 Task: Select a due date automation when advanced on, the moment a card is due add fields with custom field "Resume" set to a number lower than 1 and greater than 10.
Action: Mouse moved to (1310, 92)
Screenshot: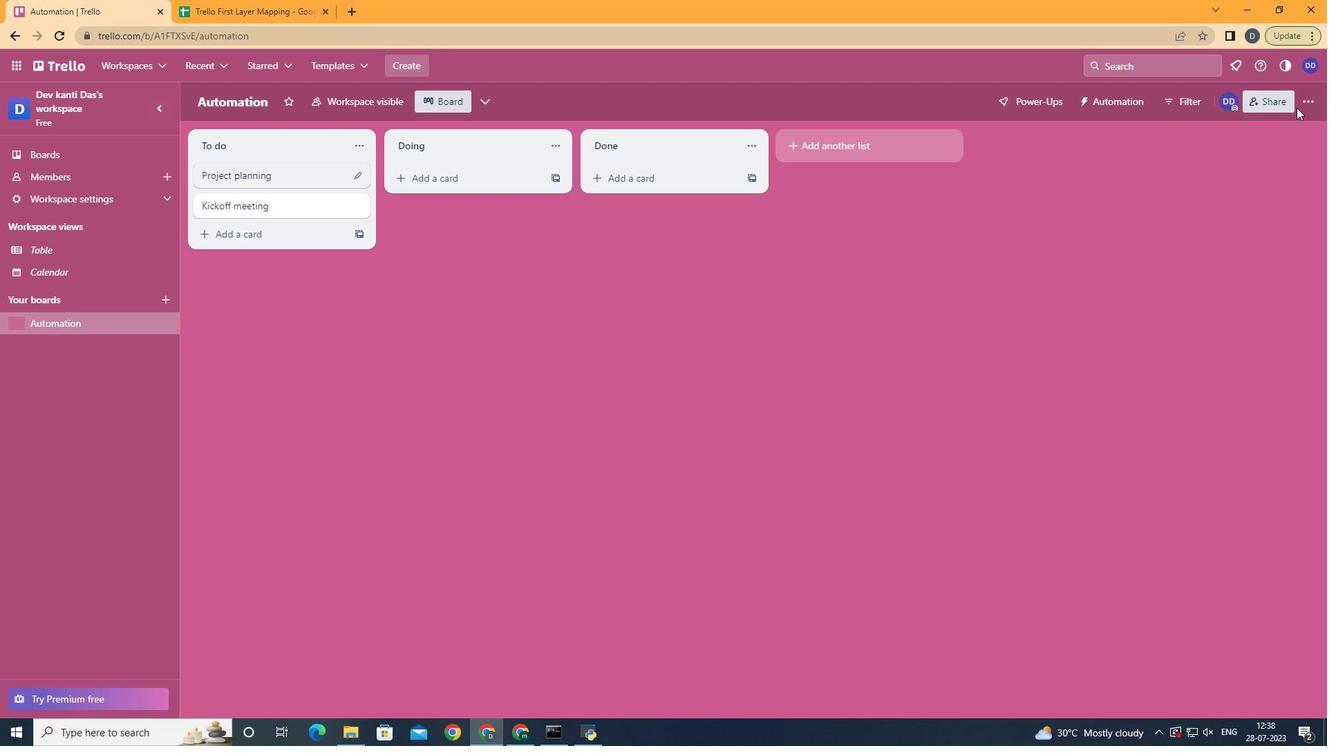 
Action: Mouse pressed left at (1310, 92)
Screenshot: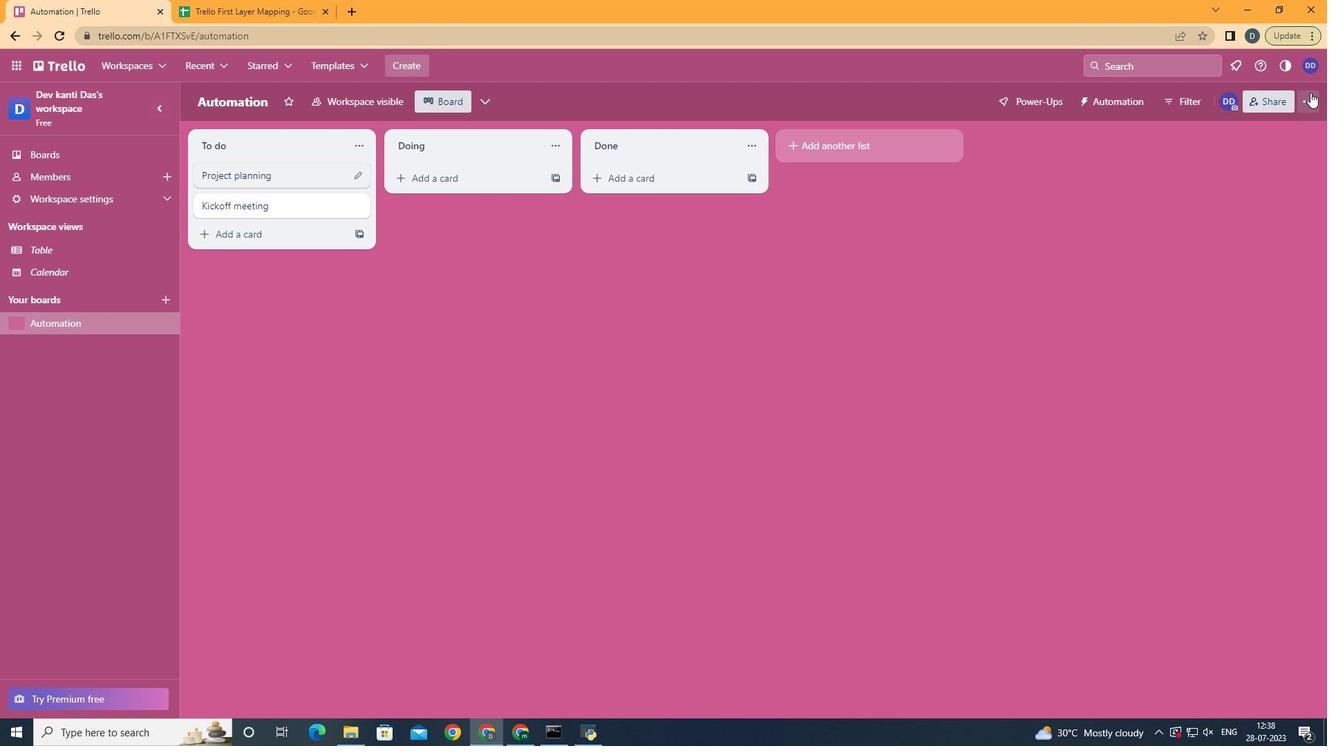 
Action: Mouse moved to (1204, 274)
Screenshot: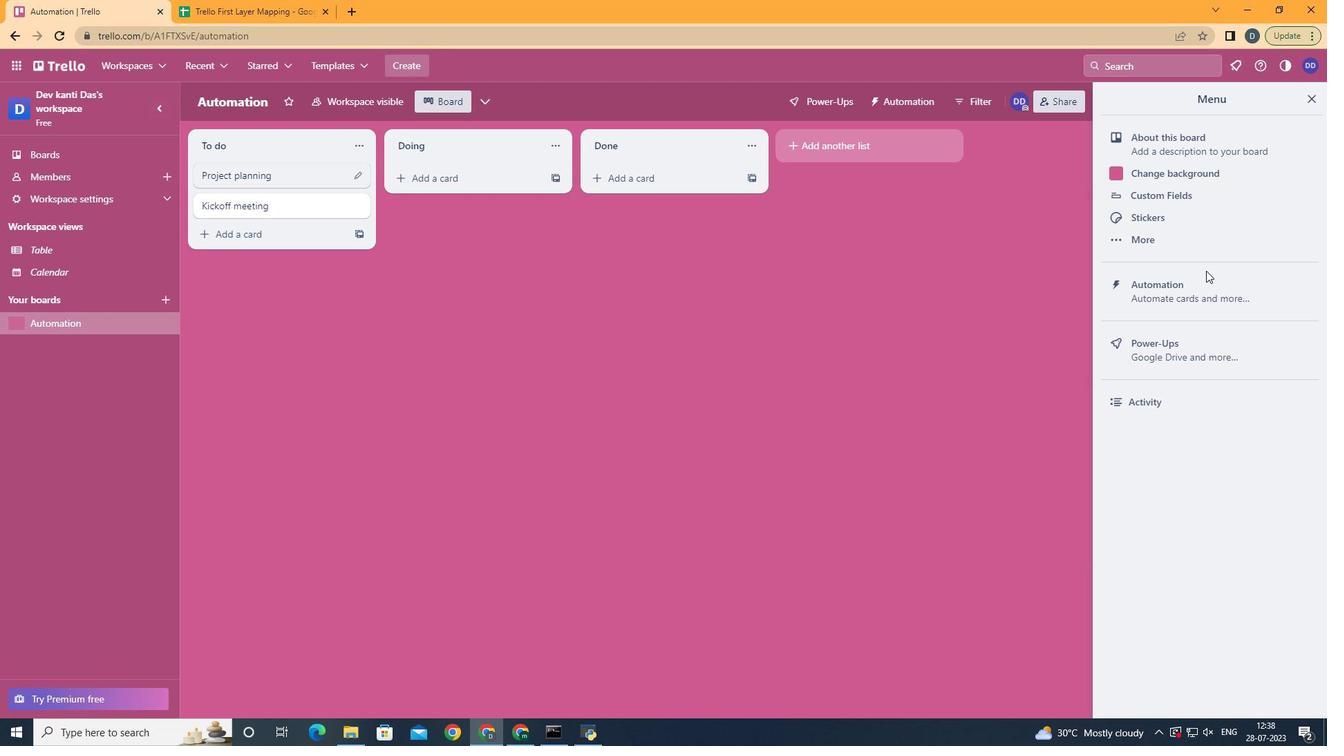
Action: Mouse pressed left at (1204, 274)
Screenshot: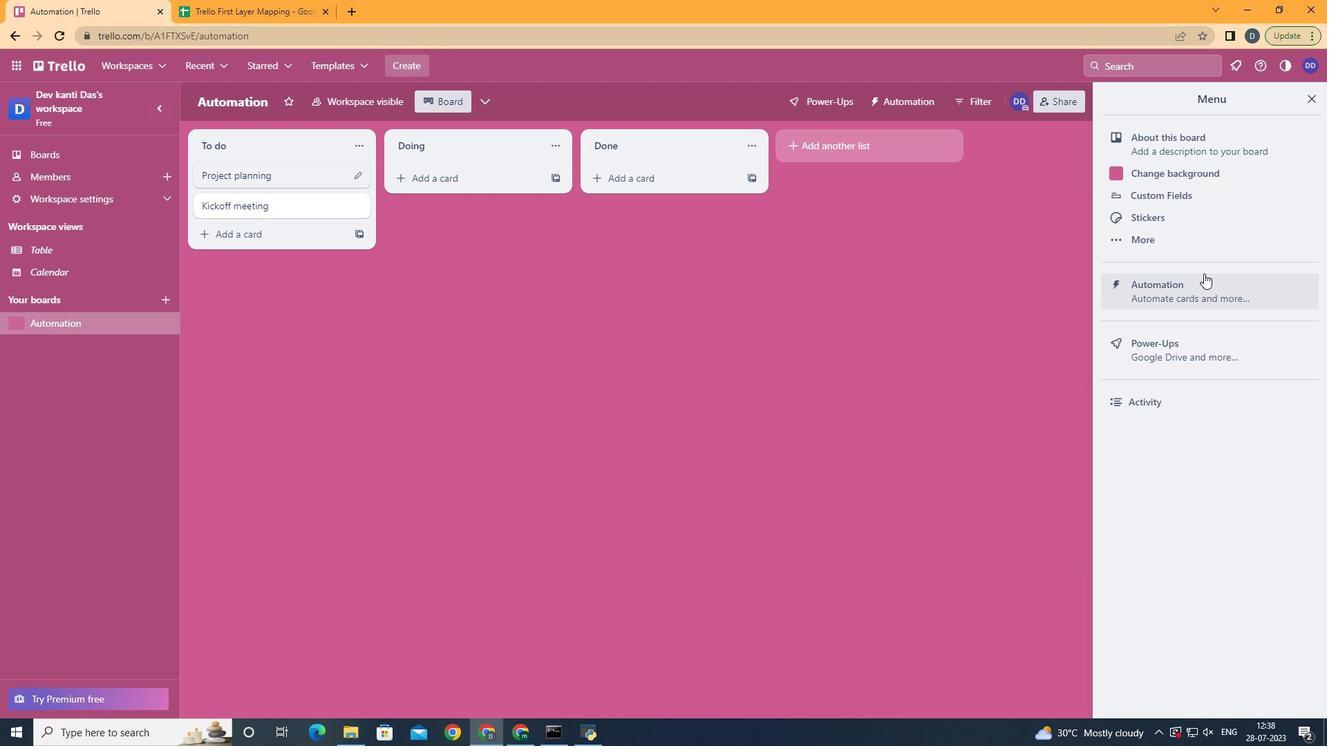 
Action: Mouse moved to (231, 276)
Screenshot: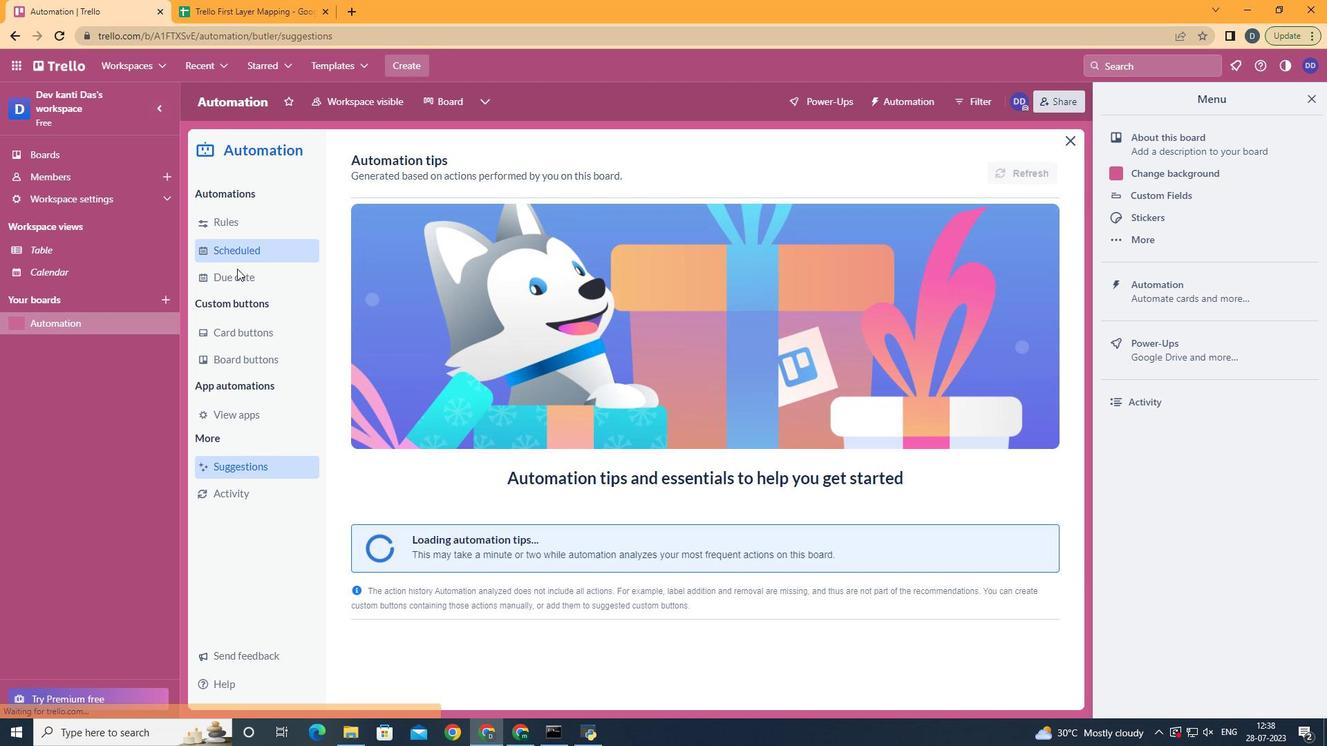 
Action: Mouse pressed left at (231, 276)
Screenshot: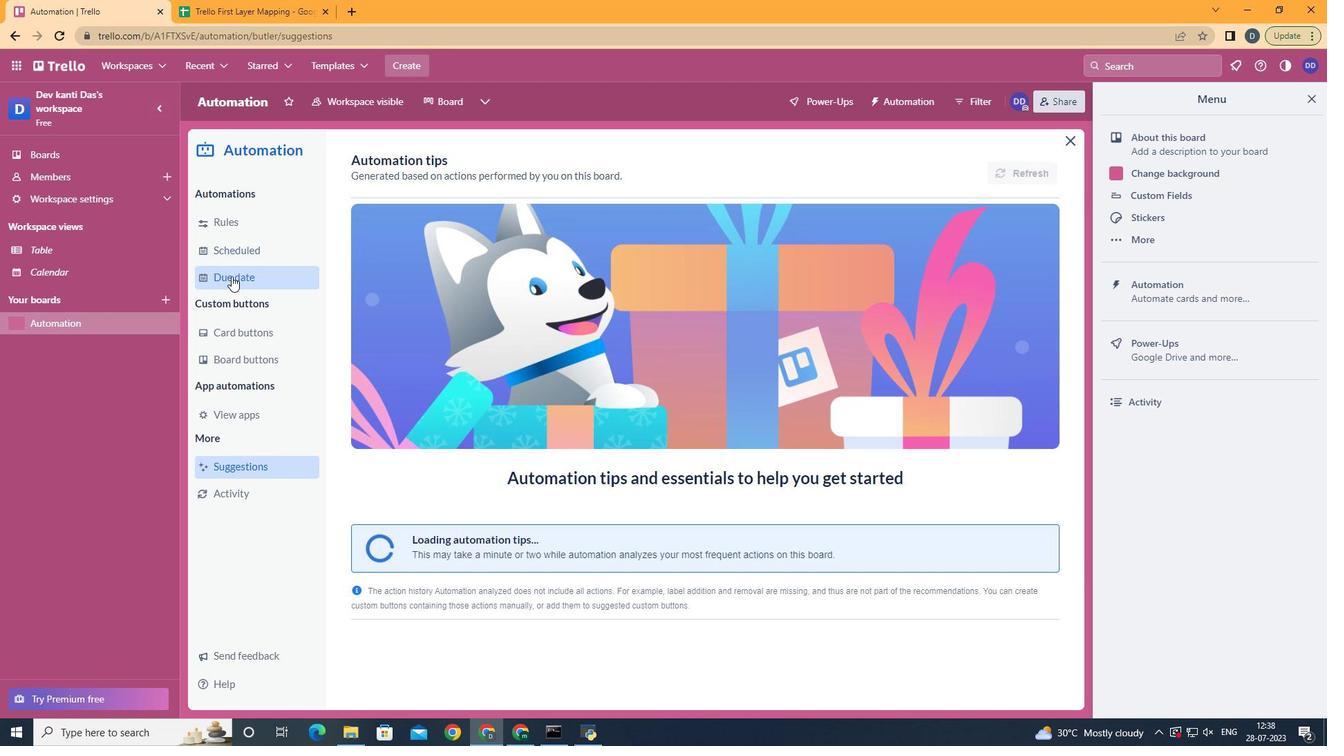 
Action: Mouse moved to (990, 163)
Screenshot: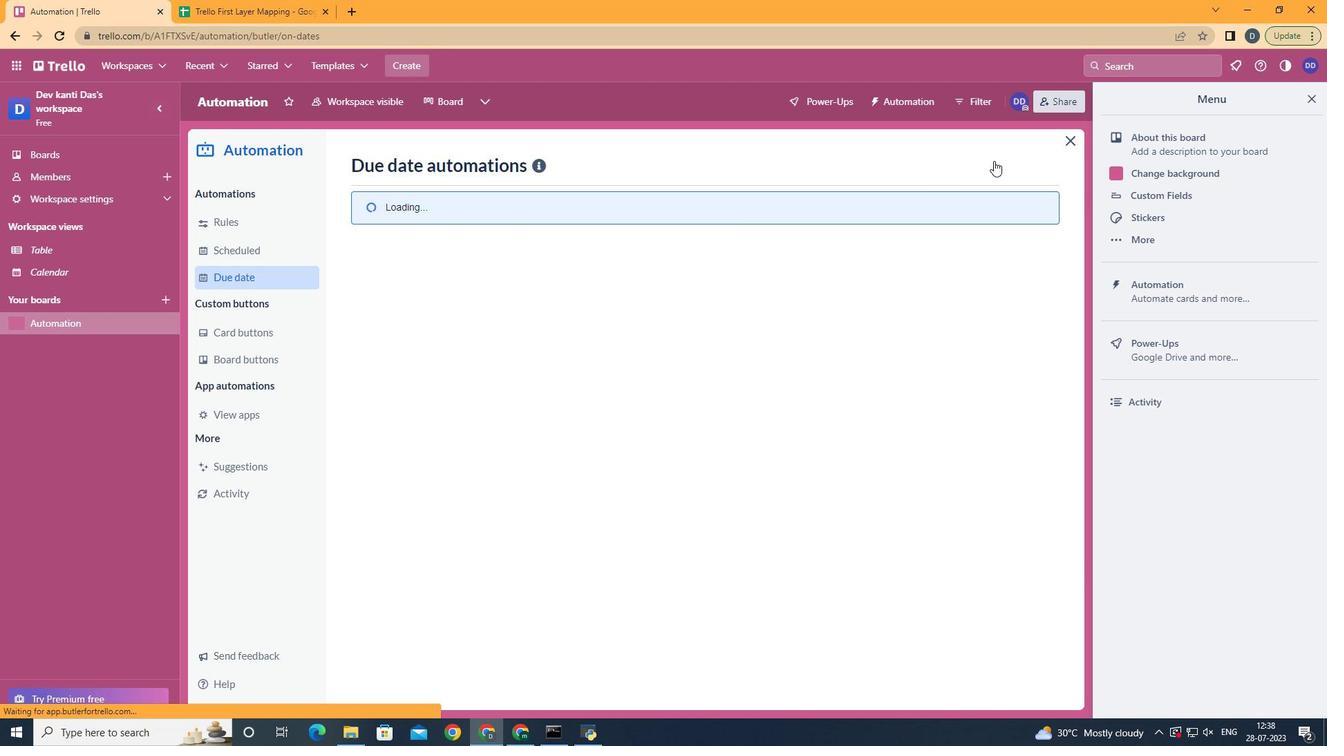 
Action: Mouse pressed left at (990, 163)
Screenshot: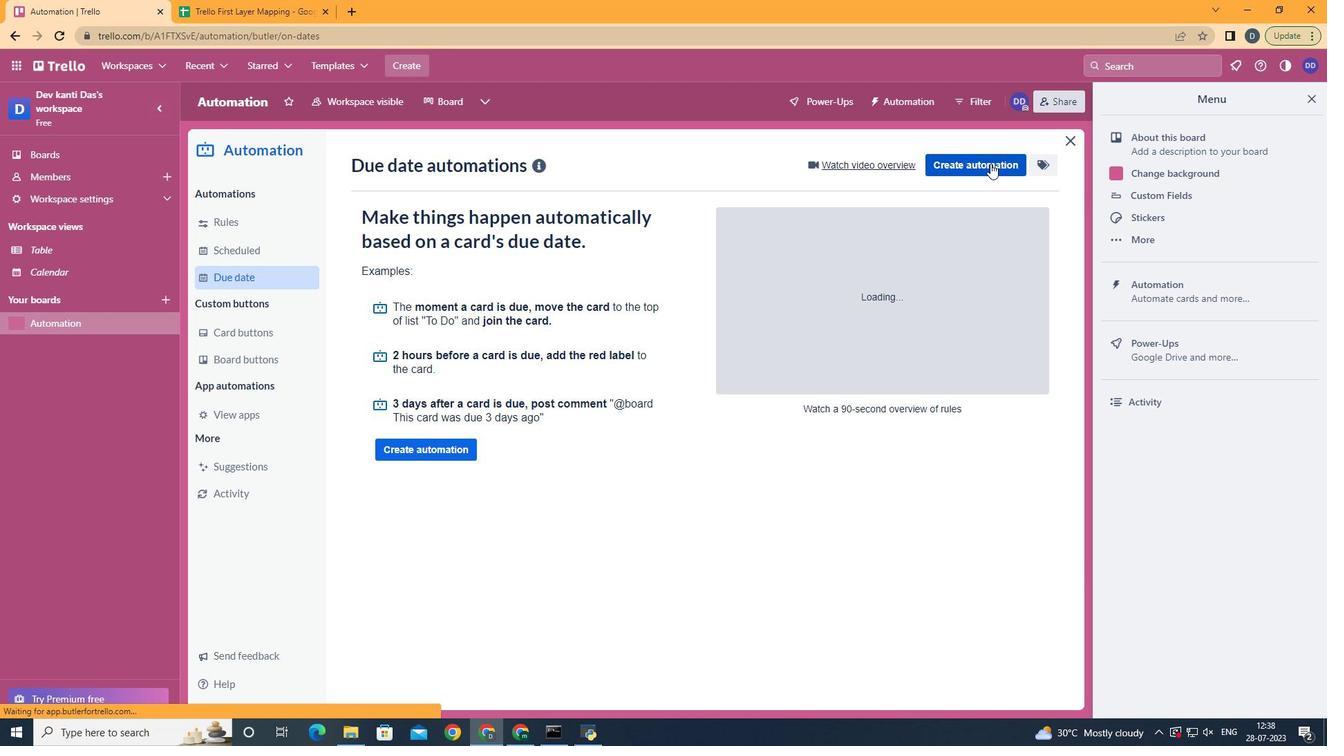 
Action: Mouse moved to (719, 304)
Screenshot: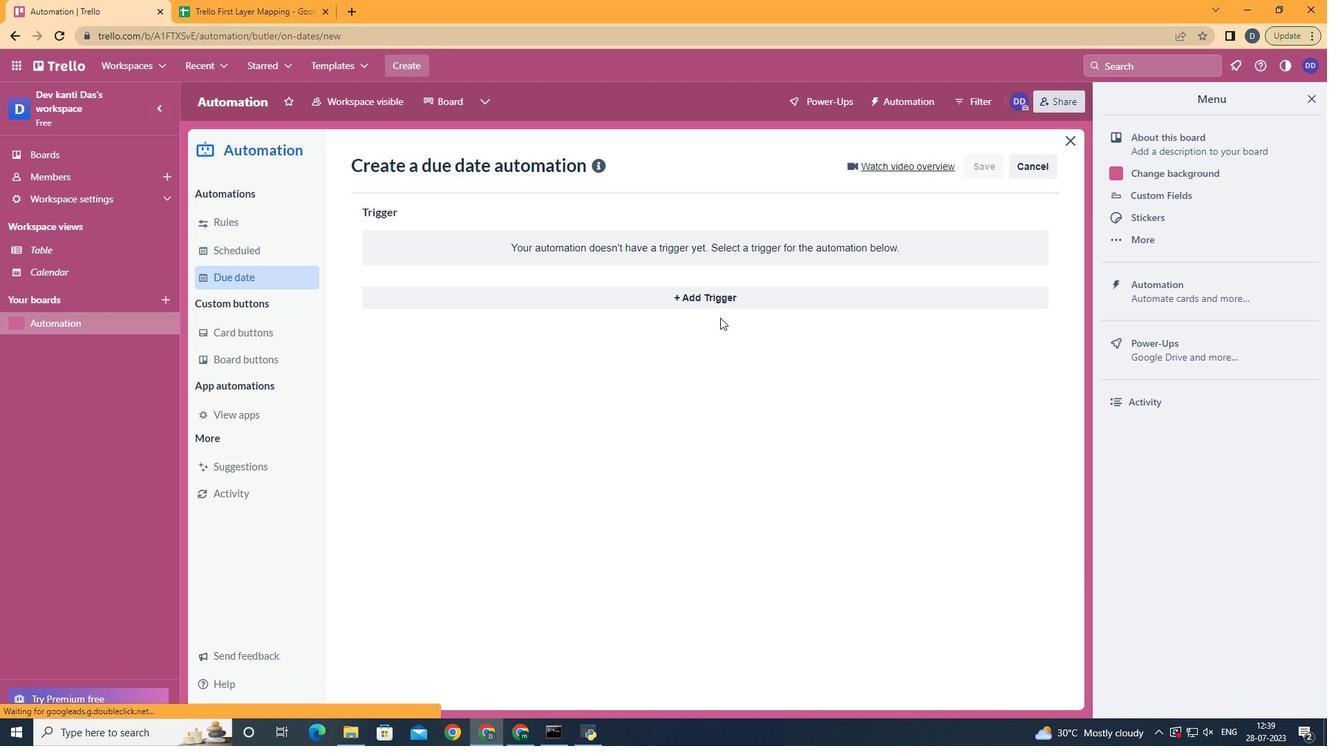 
Action: Mouse pressed left at (719, 304)
Screenshot: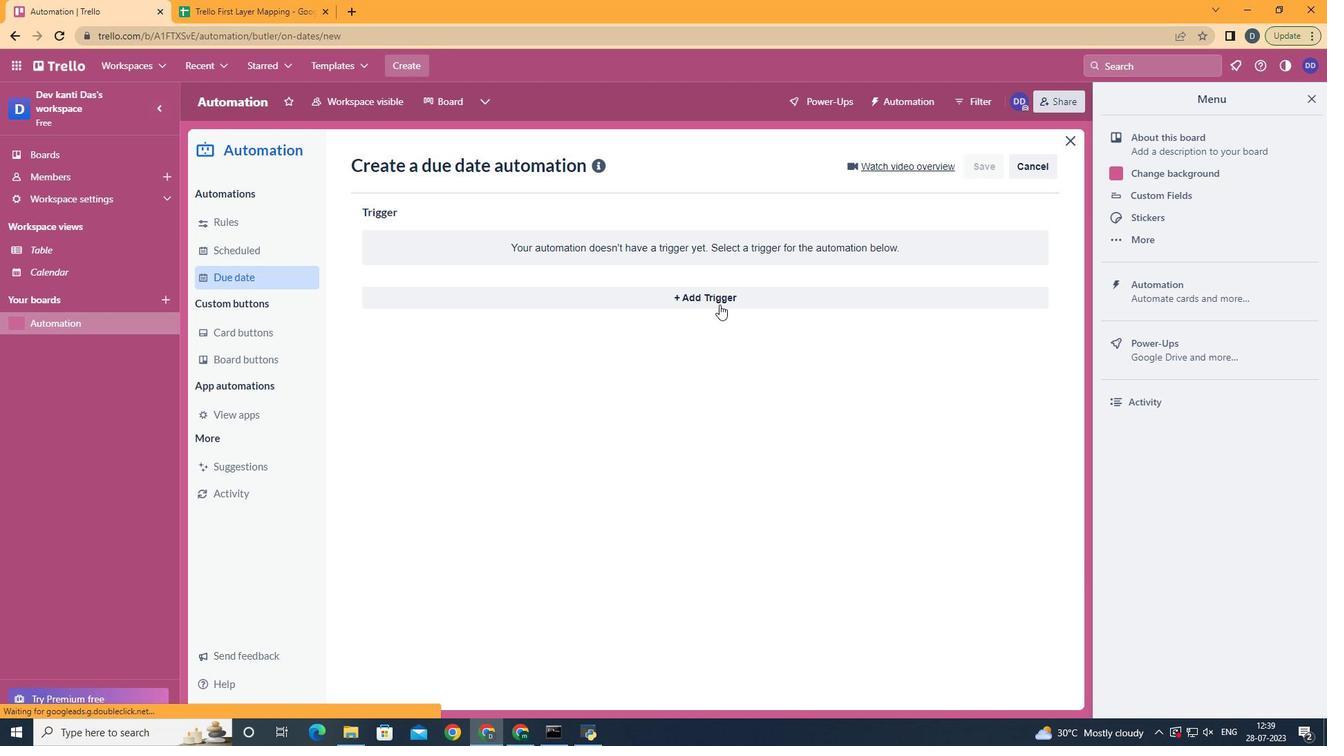 
Action: Mouse moved to (422, 492)
Screenshot: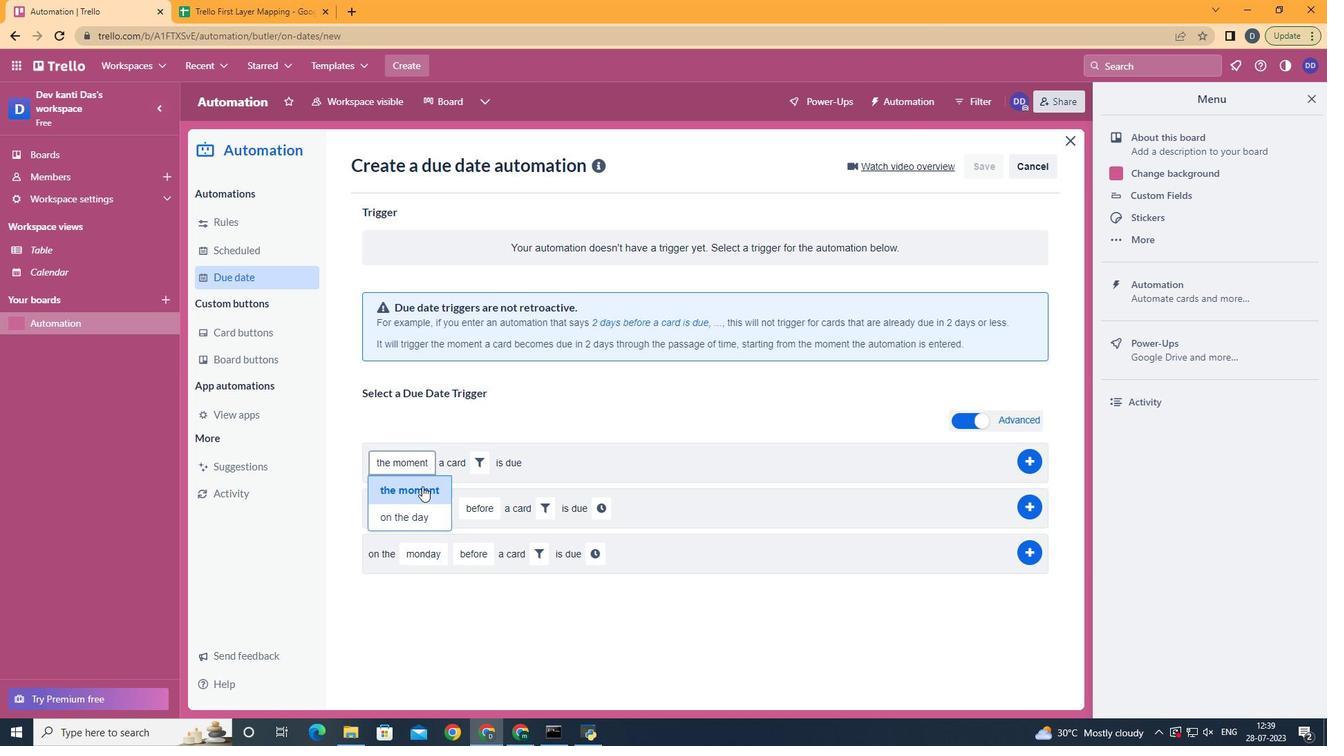 
Action: Mouse pressed left at (422, 492)
Screenshot: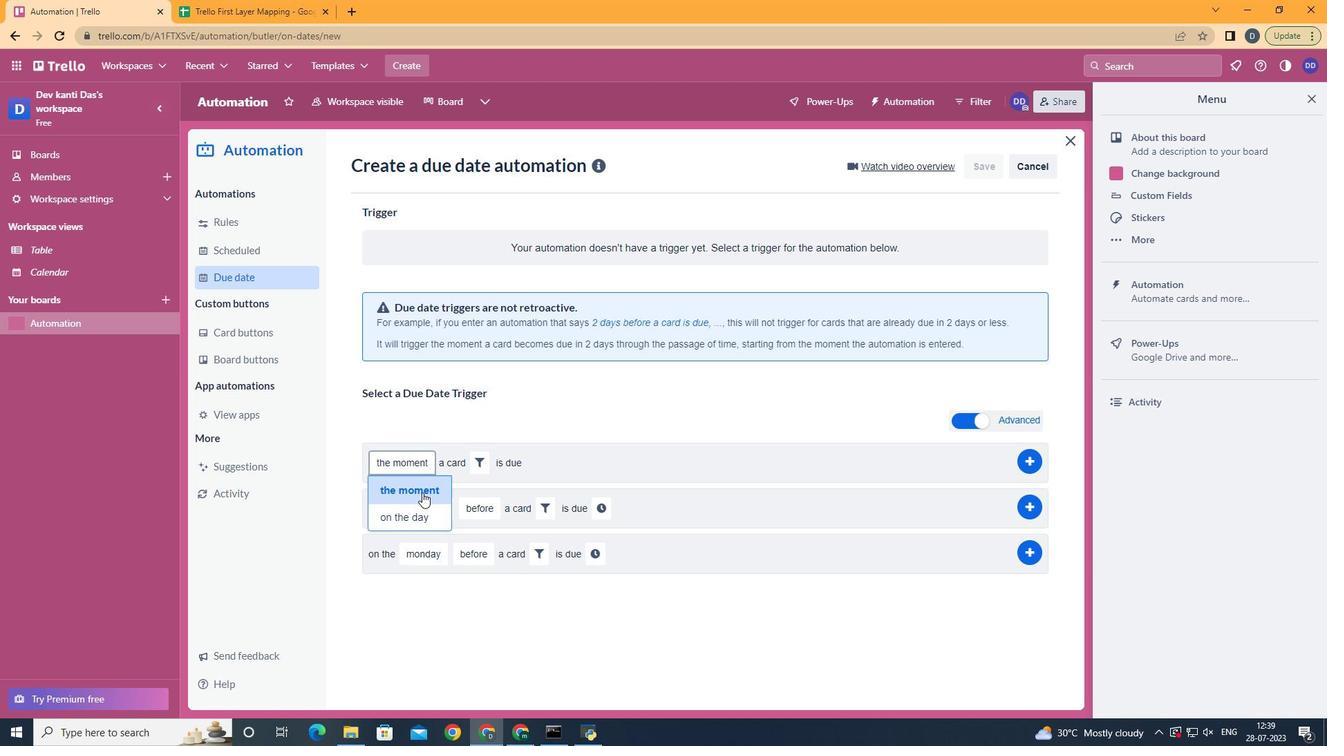 
Action: Mouse moved to (467, 465)
Screenshot: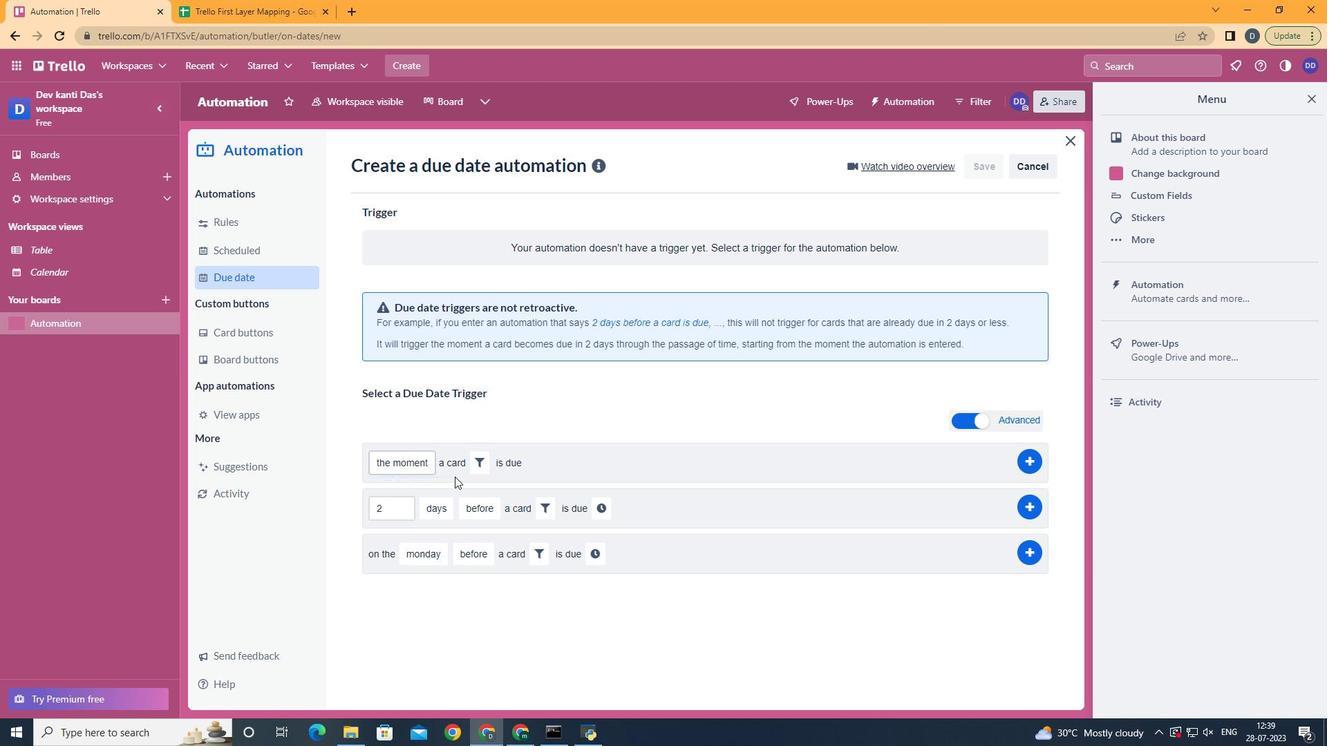 
Action: Mouse pressed left at (467, 465)
Screenshot: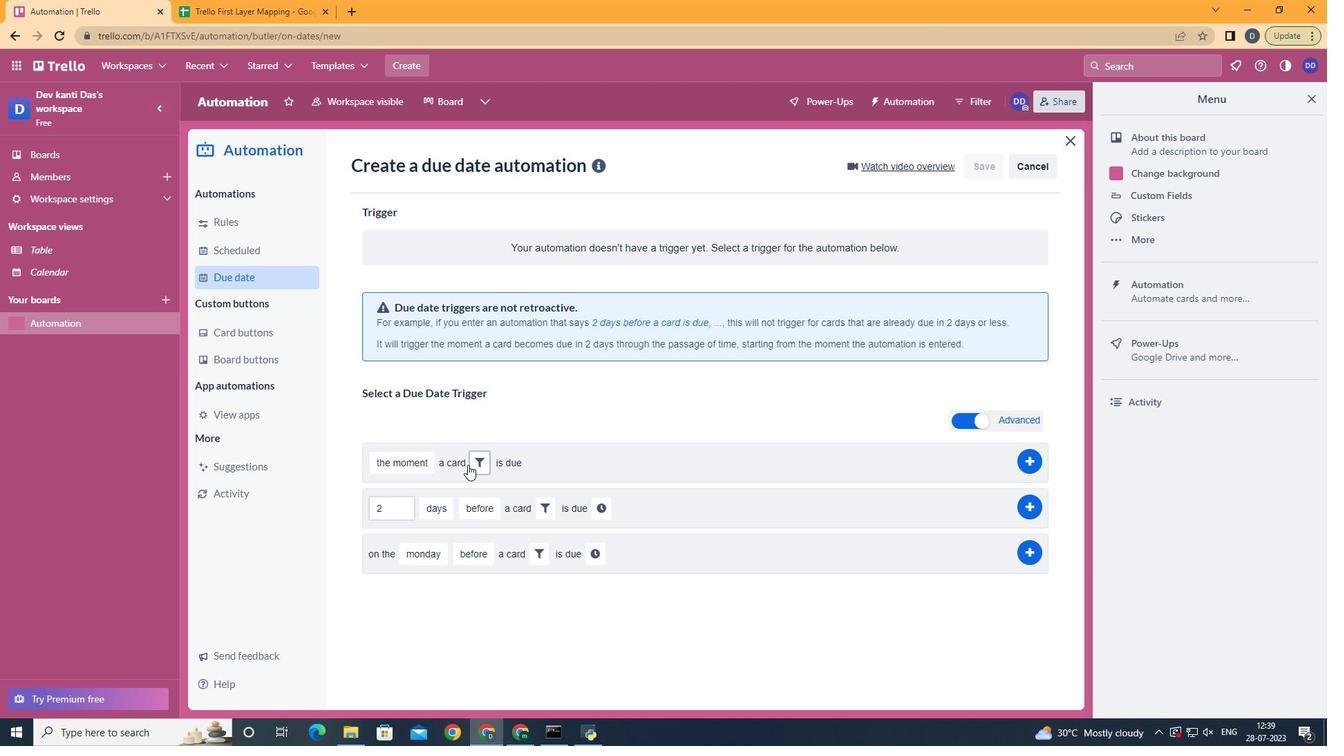 
Action: Mouse moved to (710, 501)
Screenshot: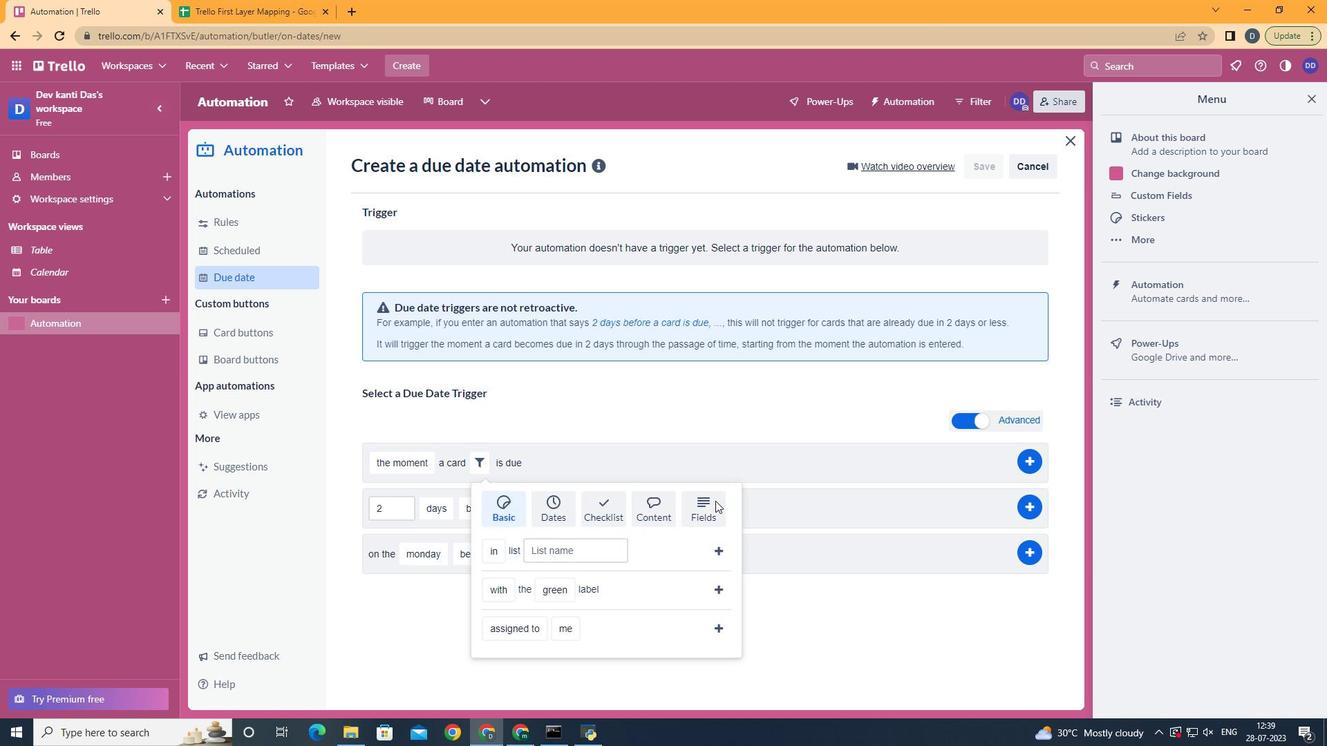 
Action: Mouse pressed left at (710, 501)
Screenshot: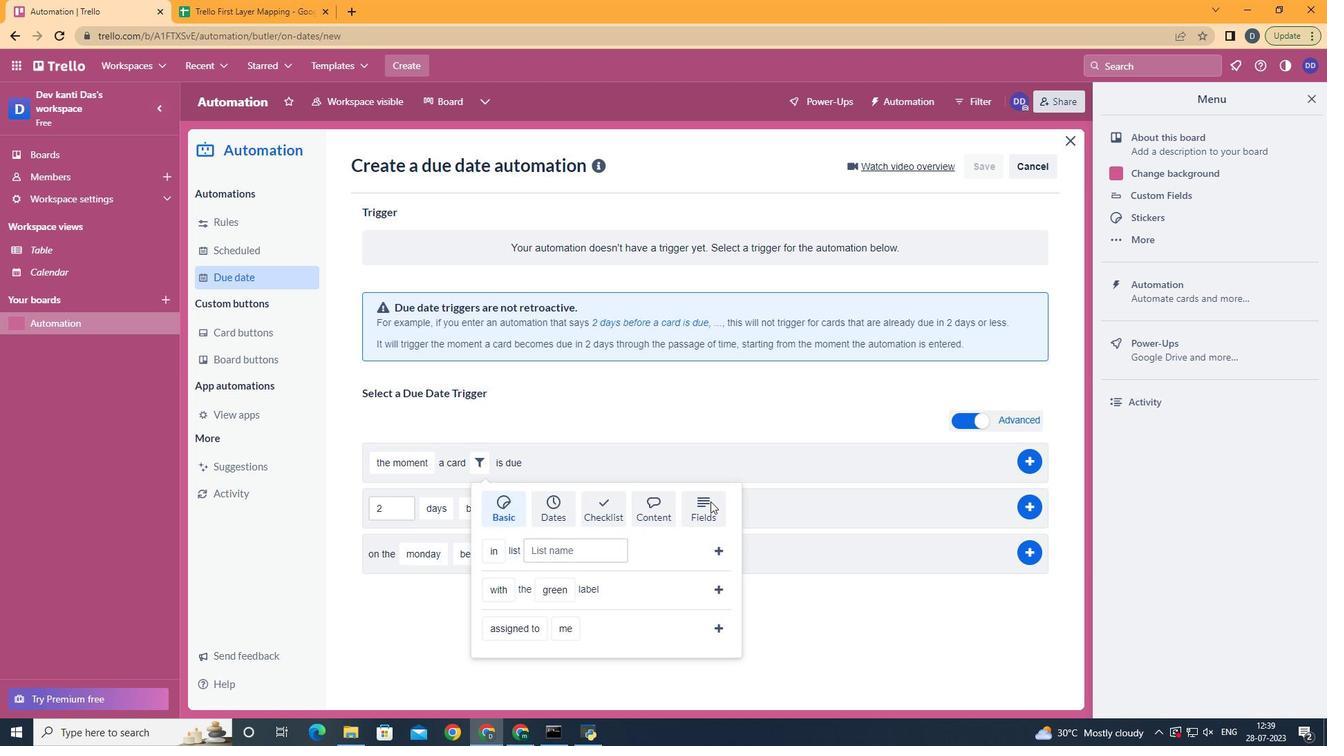 
Action: Mouse moved to (649, 561)
Screenshot: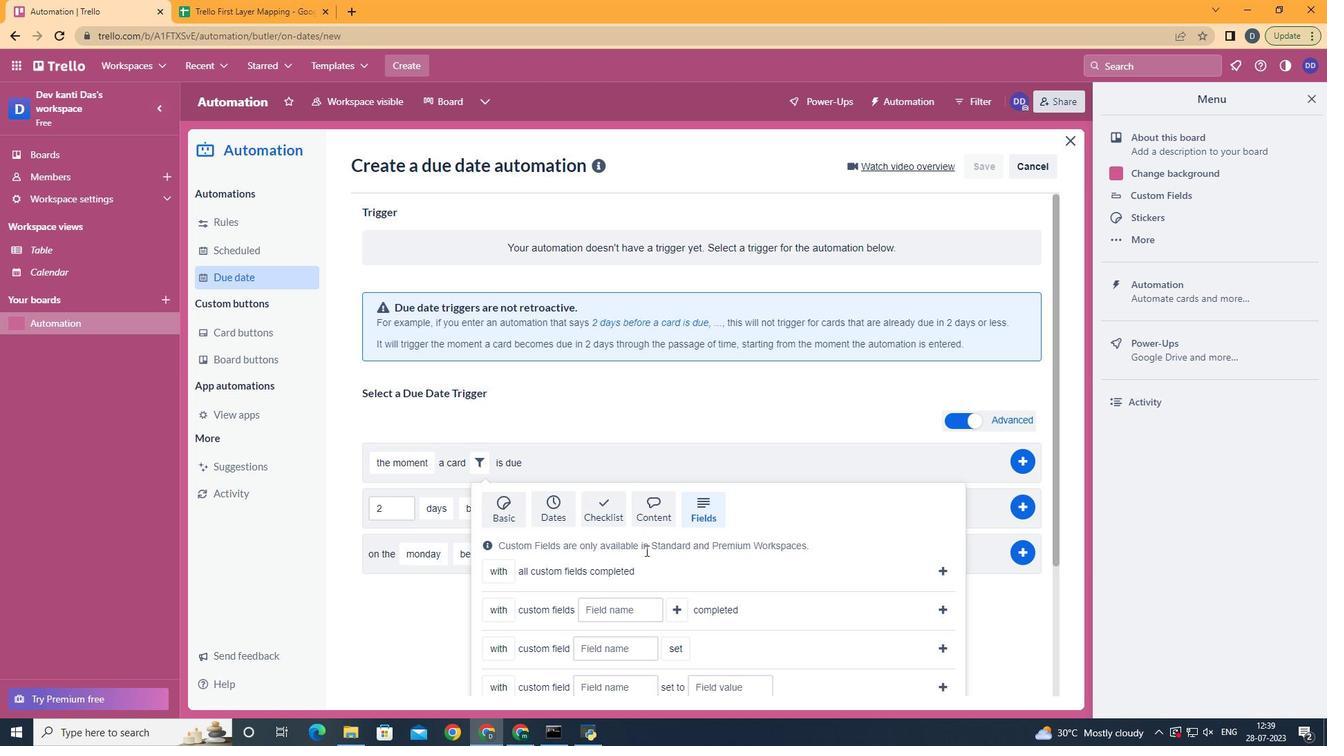 
Action: Mouse scrolled (649, 561) with delta (0, 0)
Screenshot: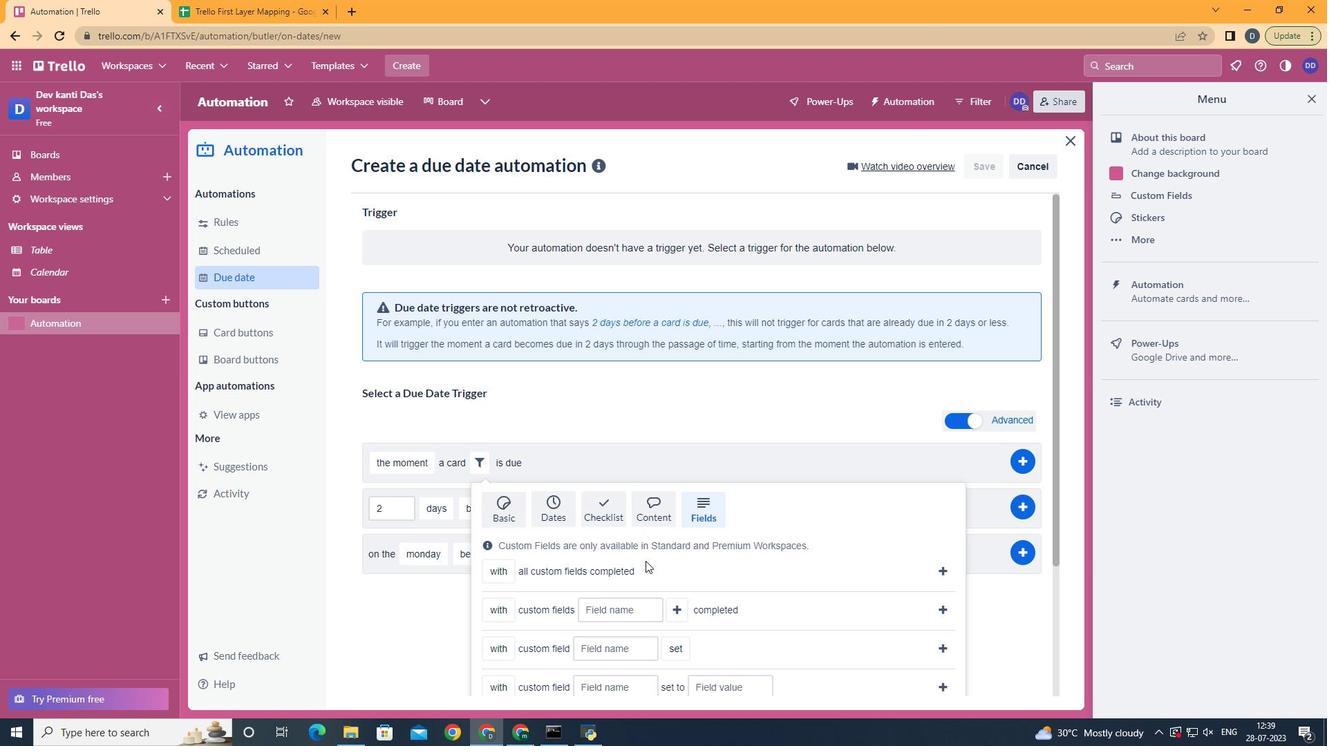 
Action: Mouse scrolled (649, 561) with delta (0, 0)
Screenshot: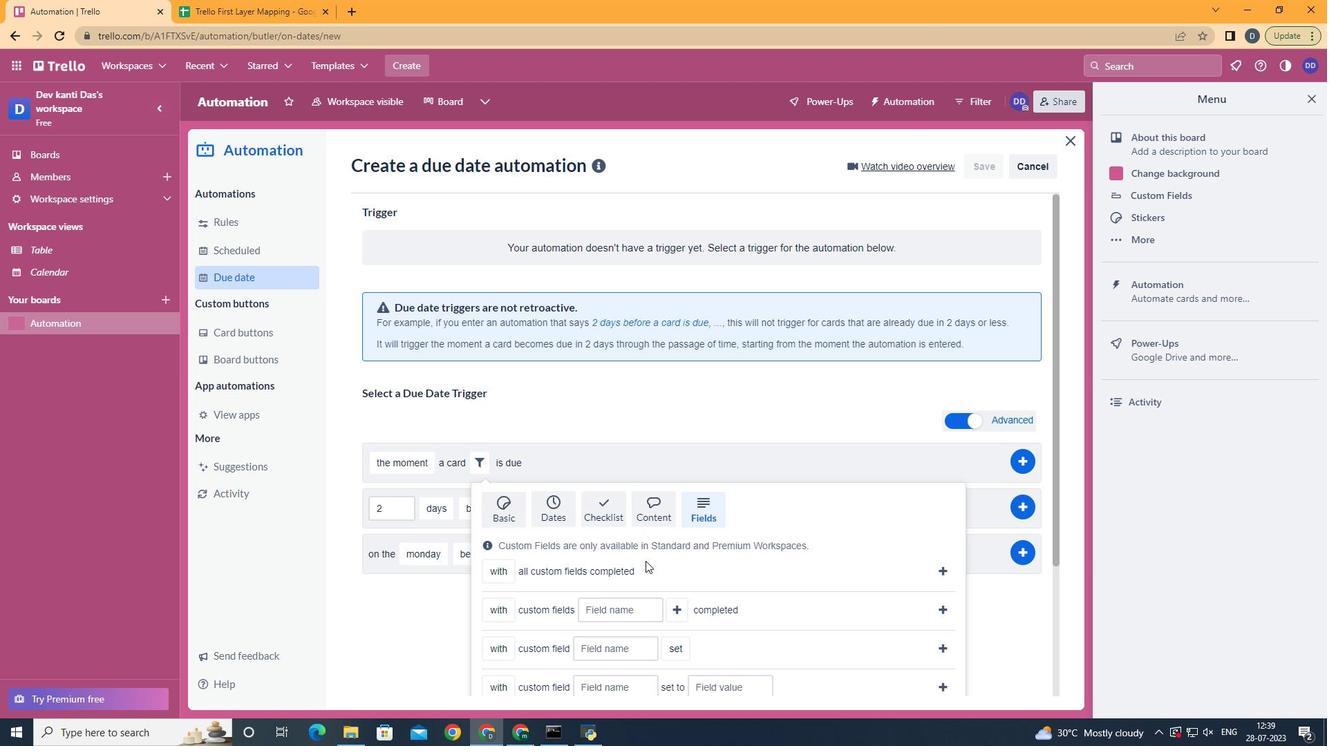 
Action: Mouse scrolled (649, 561) with delta (0, 0)
Screenshot: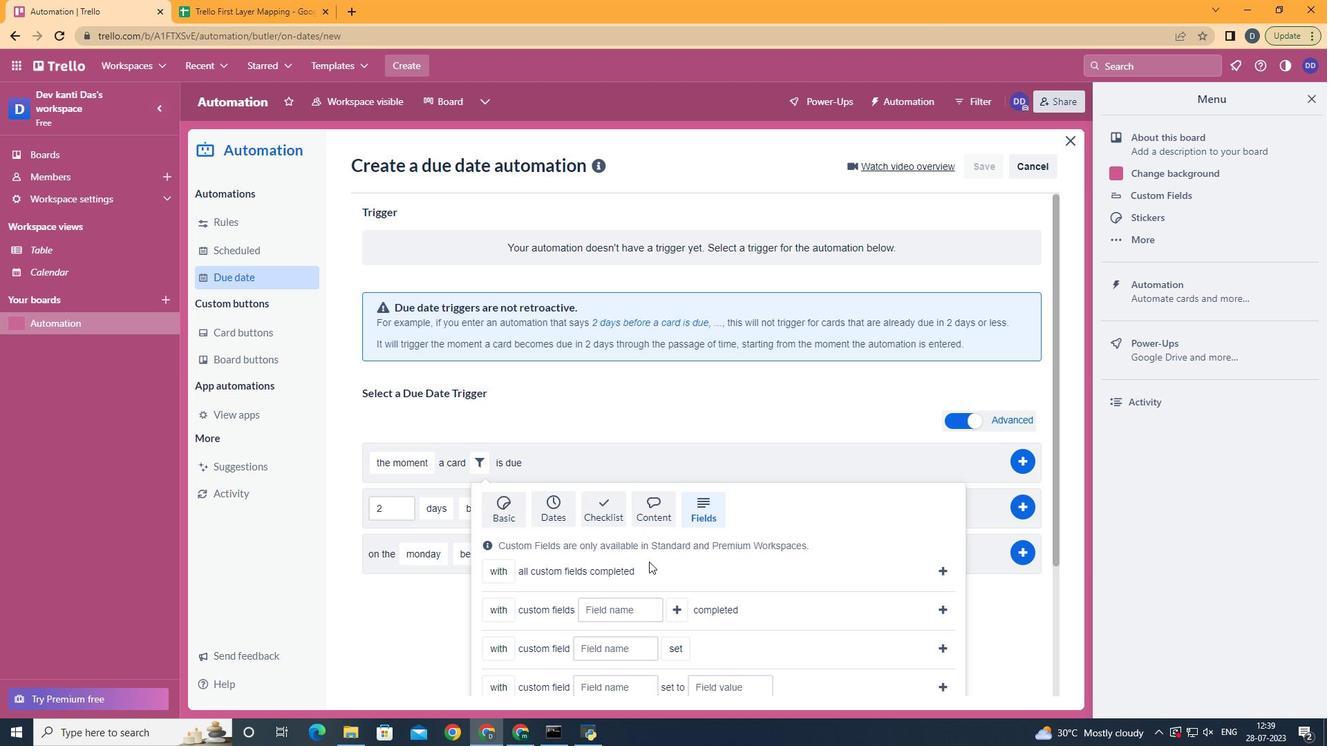 
Action: Mouse scrolled (649, 561) with delta (0, 0)
Screenshot: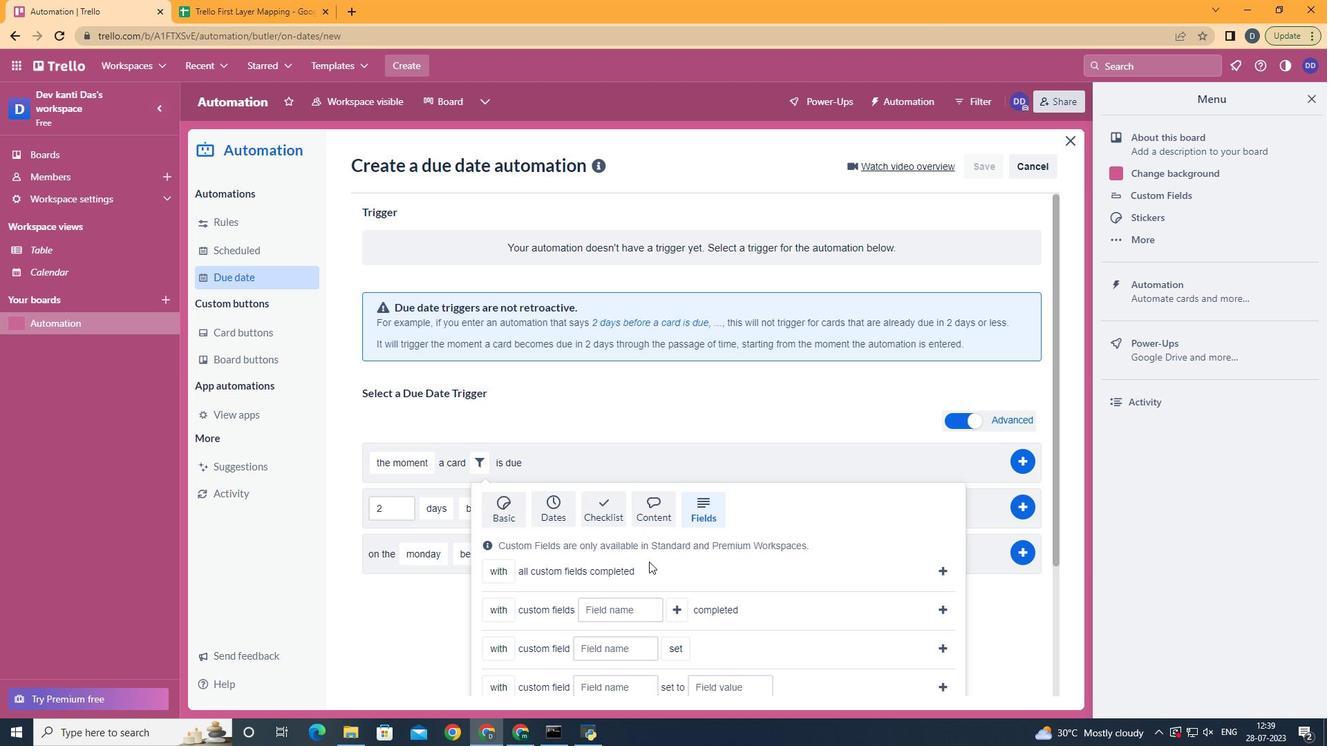 
Action: Mouse scrolled (649, 561) with delta (0, 0)
Screenshot: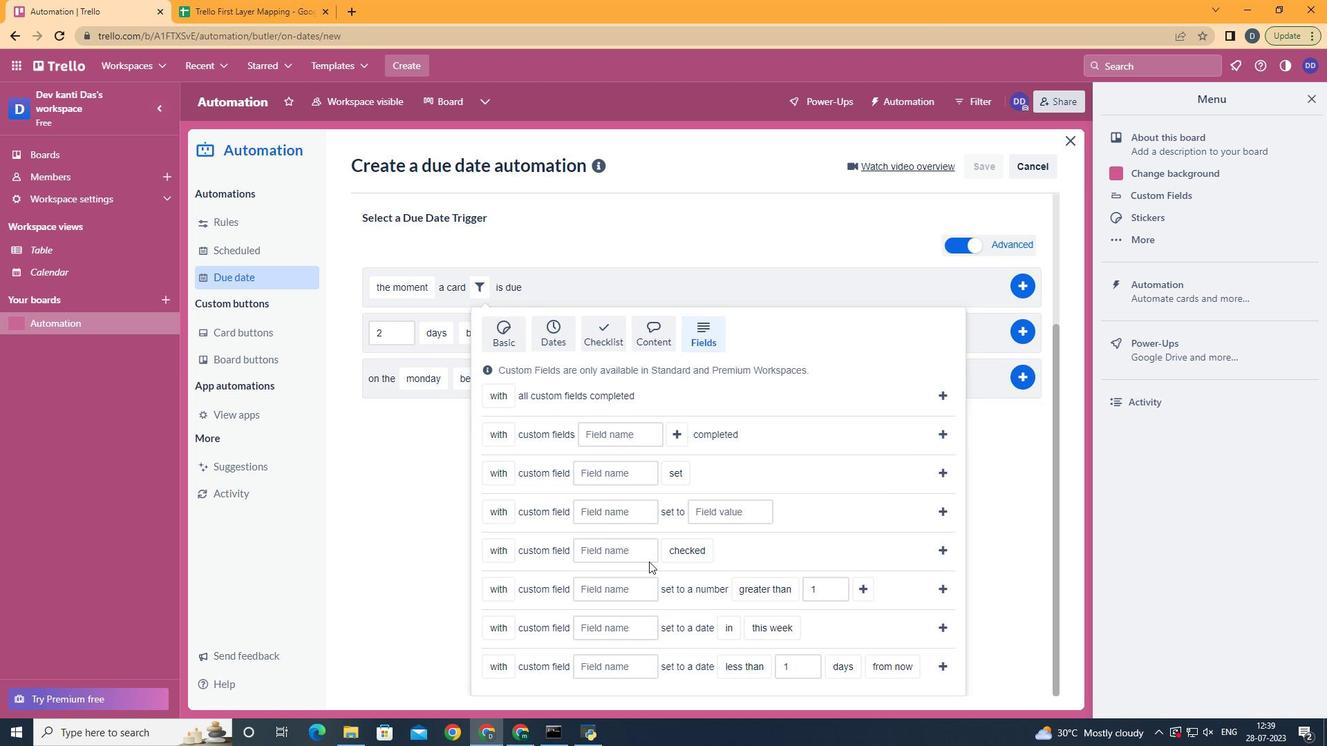 
Action: Mouse scrolled (649, 561) with delta (0, 0)
Screenshot: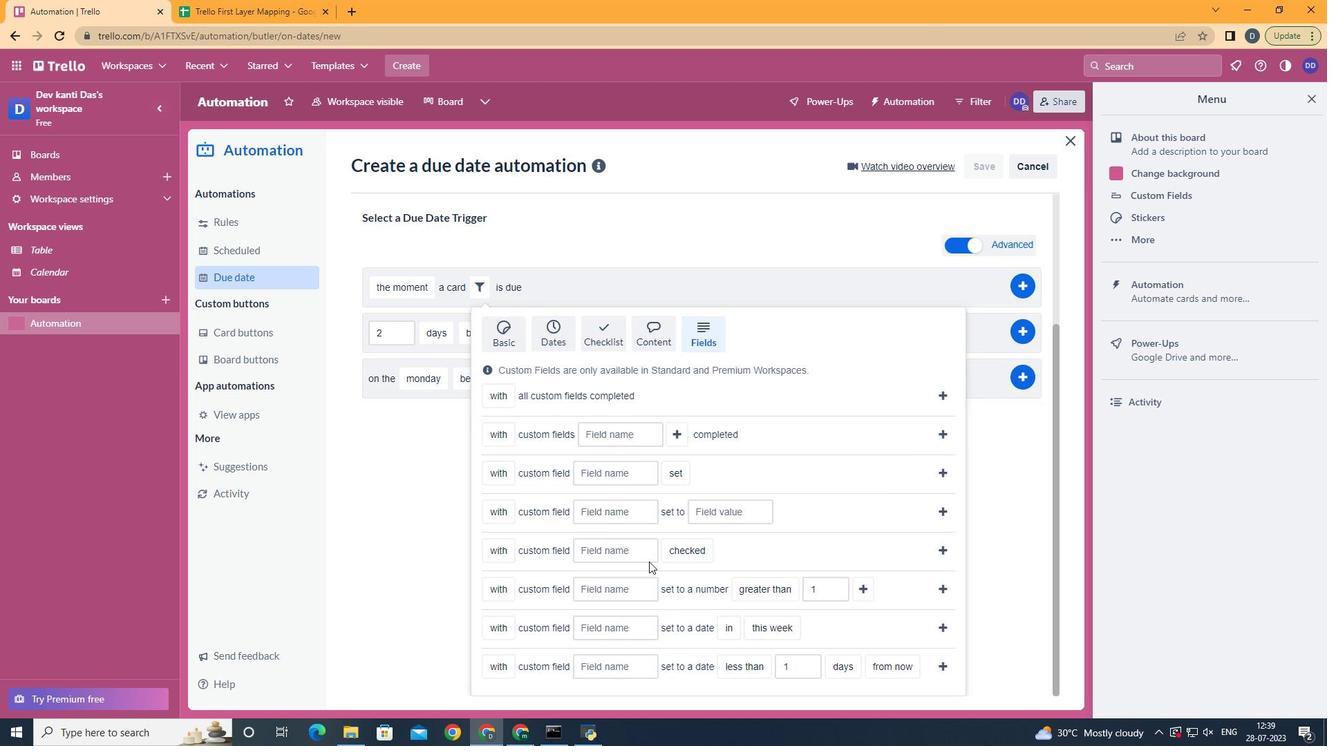 
Action: Mouse scrolled (649, 561) with delta (0, 0)
Screenshot: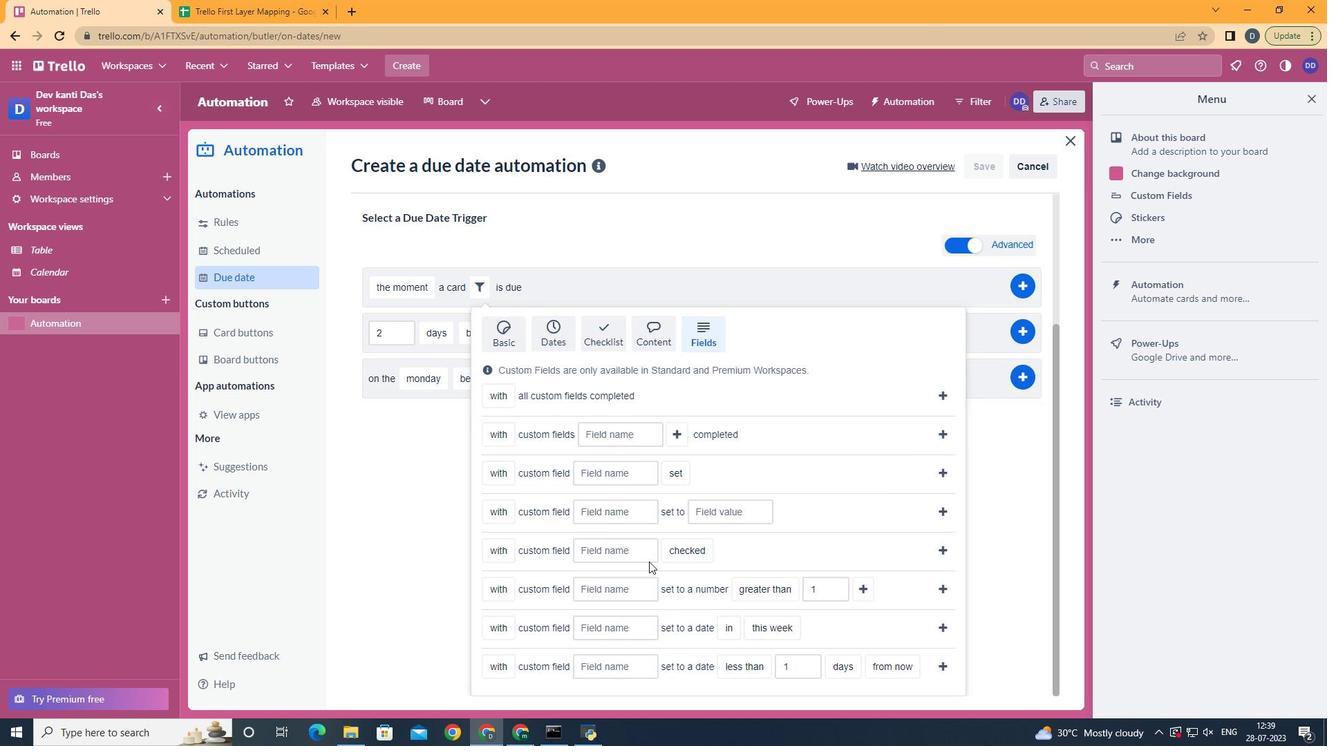 
Action: Mouse moved to (508, 622)
Screenshot: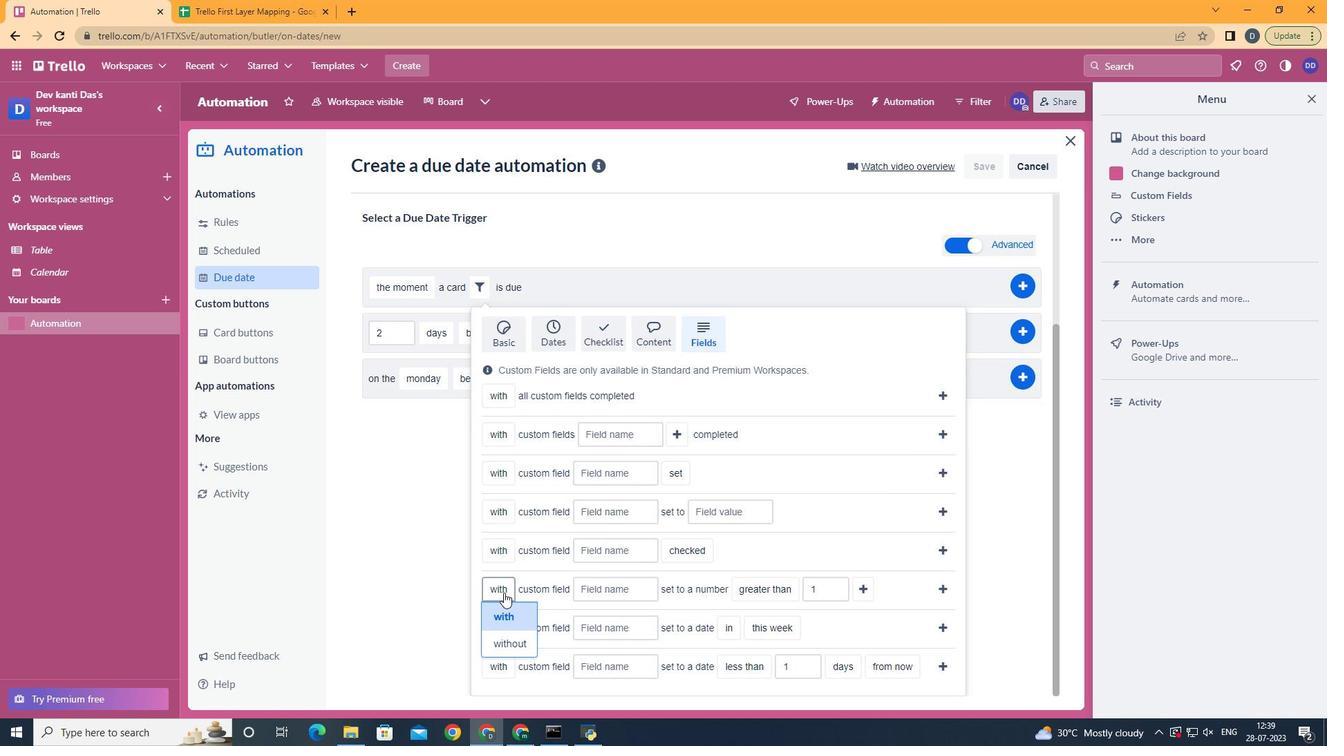 
Action: Mouse pressed left at (508, 622)
Screenshot: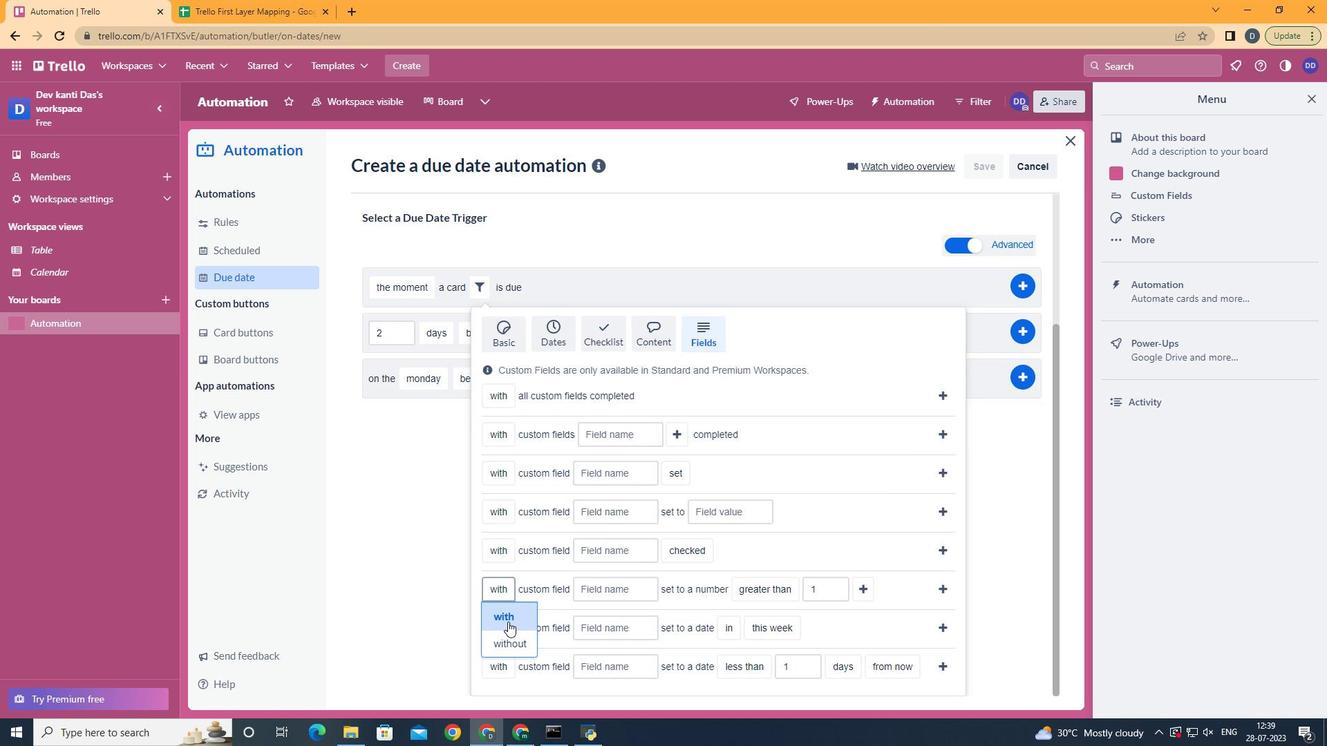 
Action: Mouse moved to (627, 595)
Screenshot: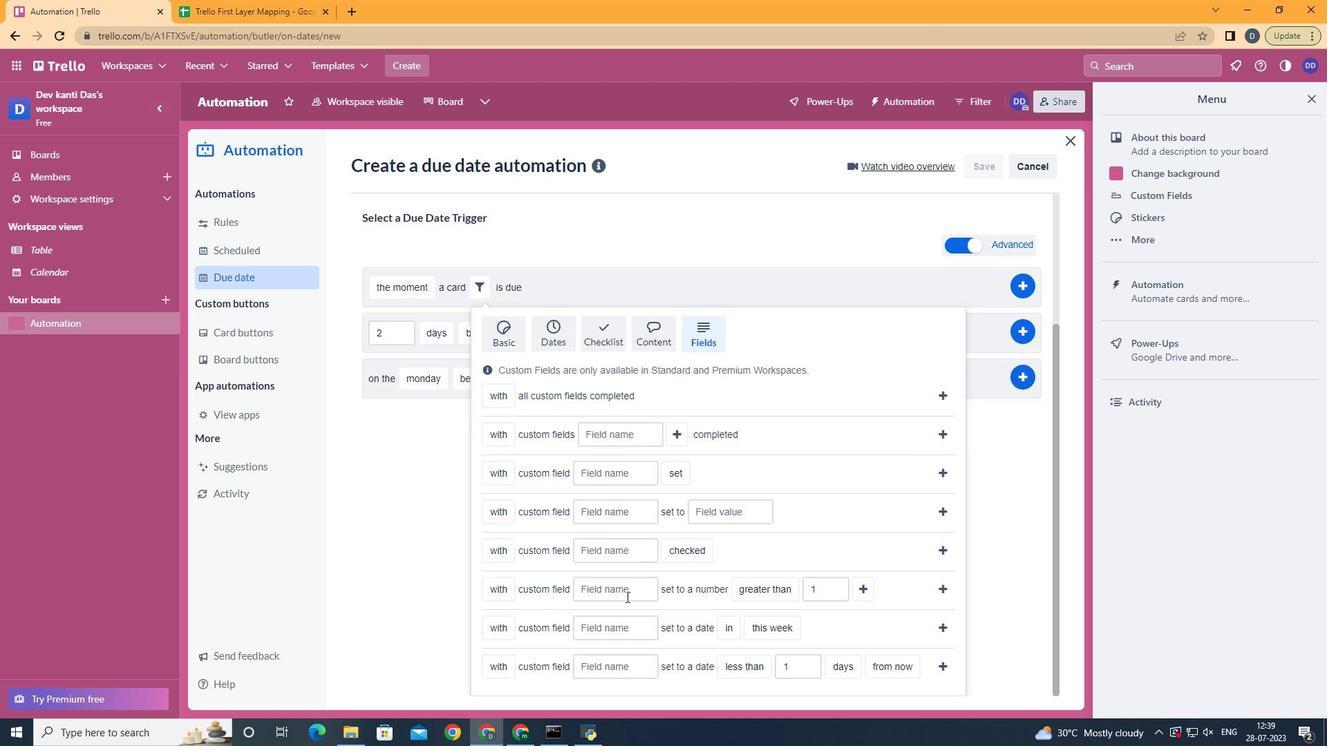 
Action: Mouse pressed left at (627, 595)
Screenshot: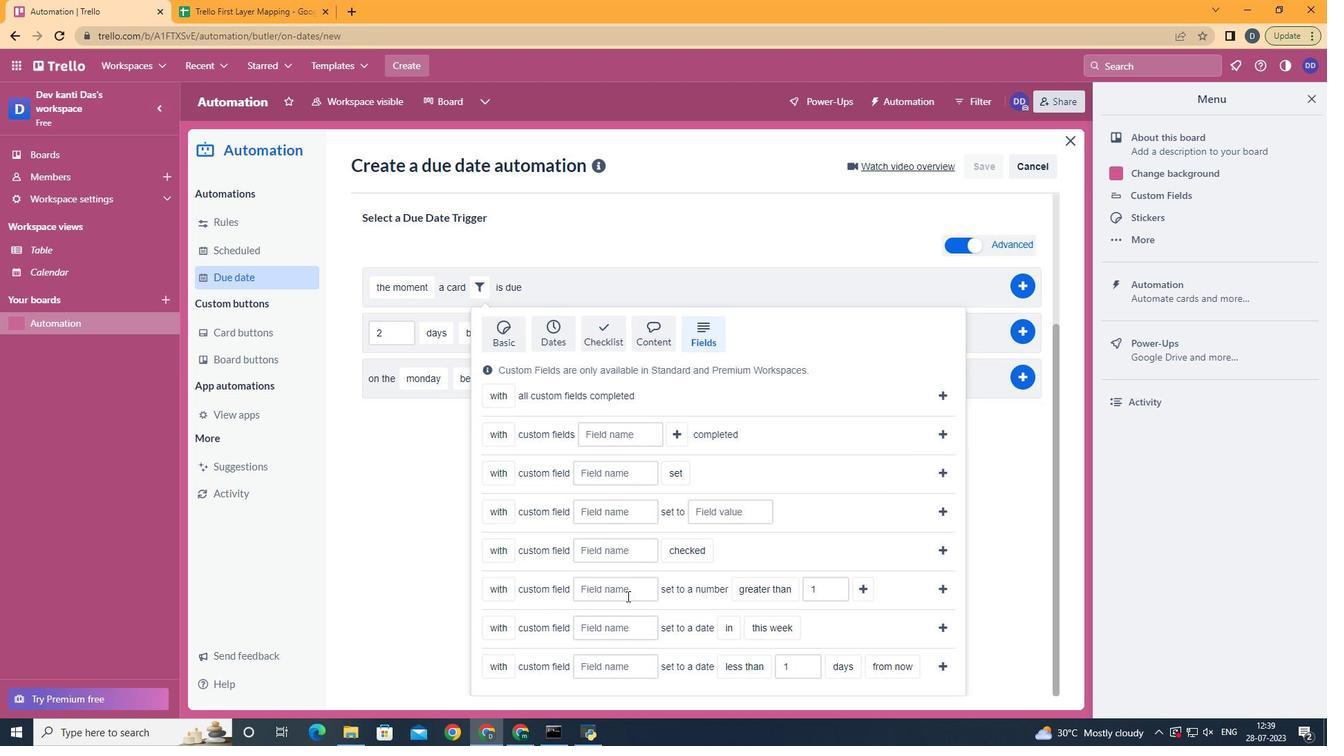 
Action: Key pressed <Key.shift><Key.shift>Resume
Screenshot: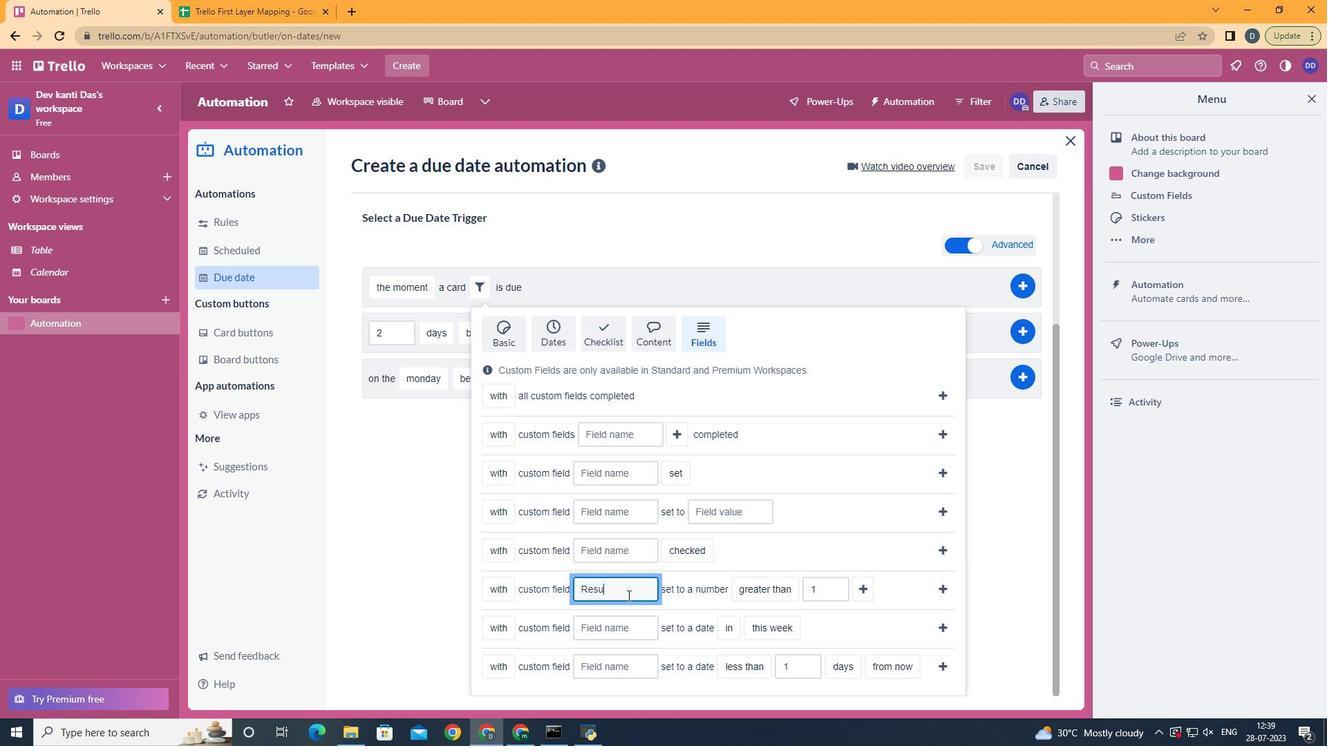 
Action: Mouse moved to (799, 537)
Screenshot: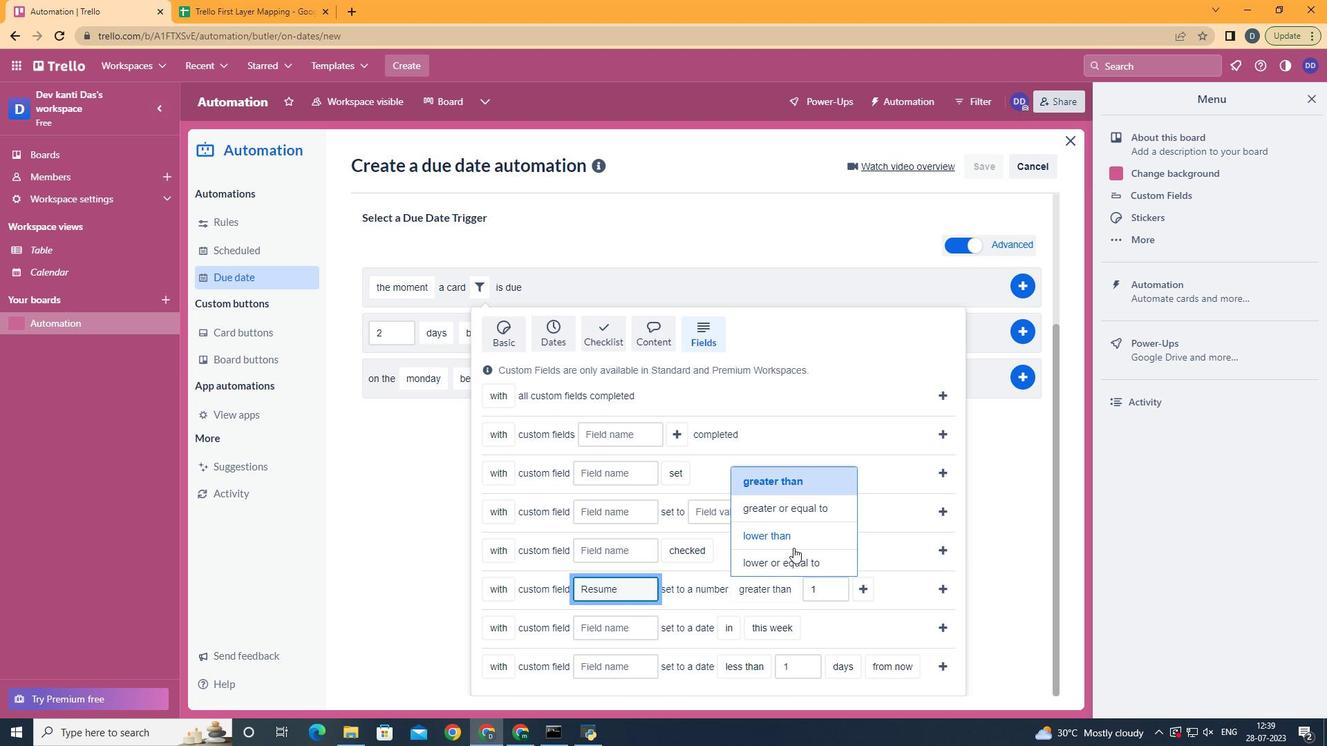 
Action: Mouse pressed left at (799, 537)
Screenshot: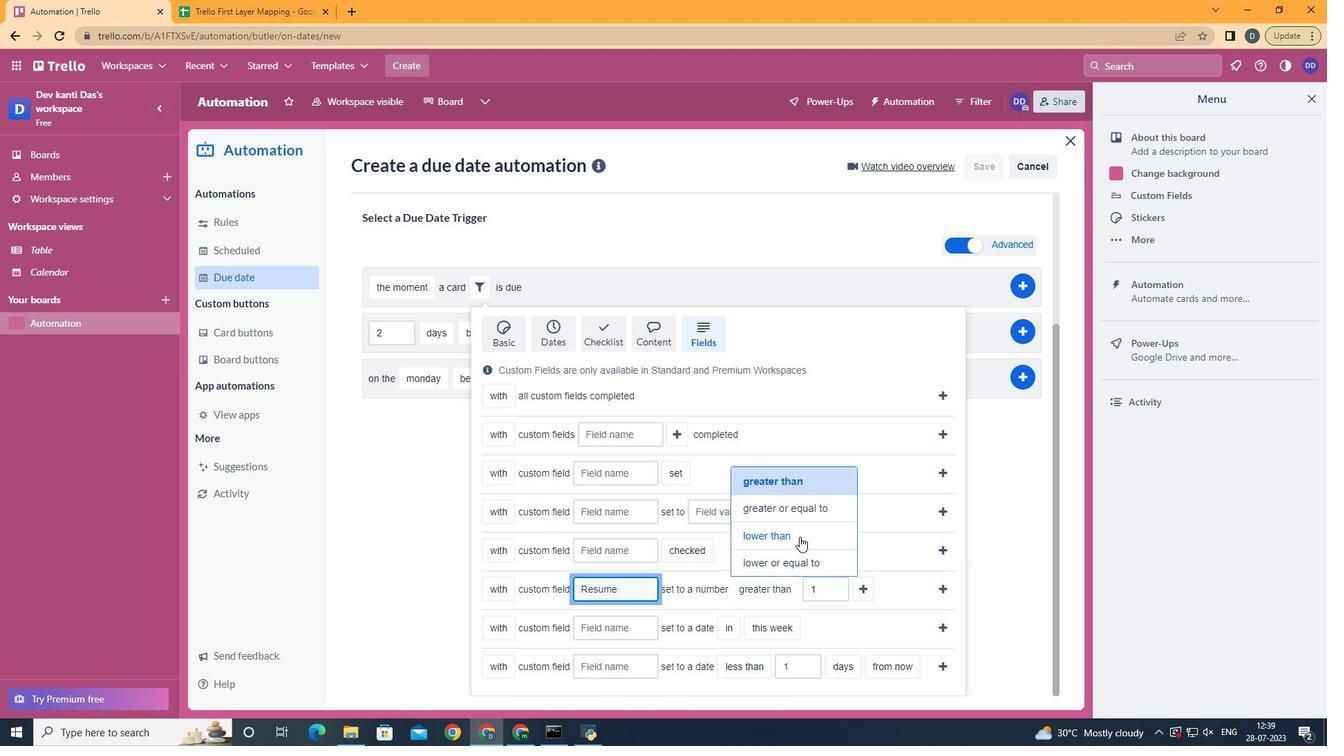
Action: Mouse moved to (861, 588)
Screenshot: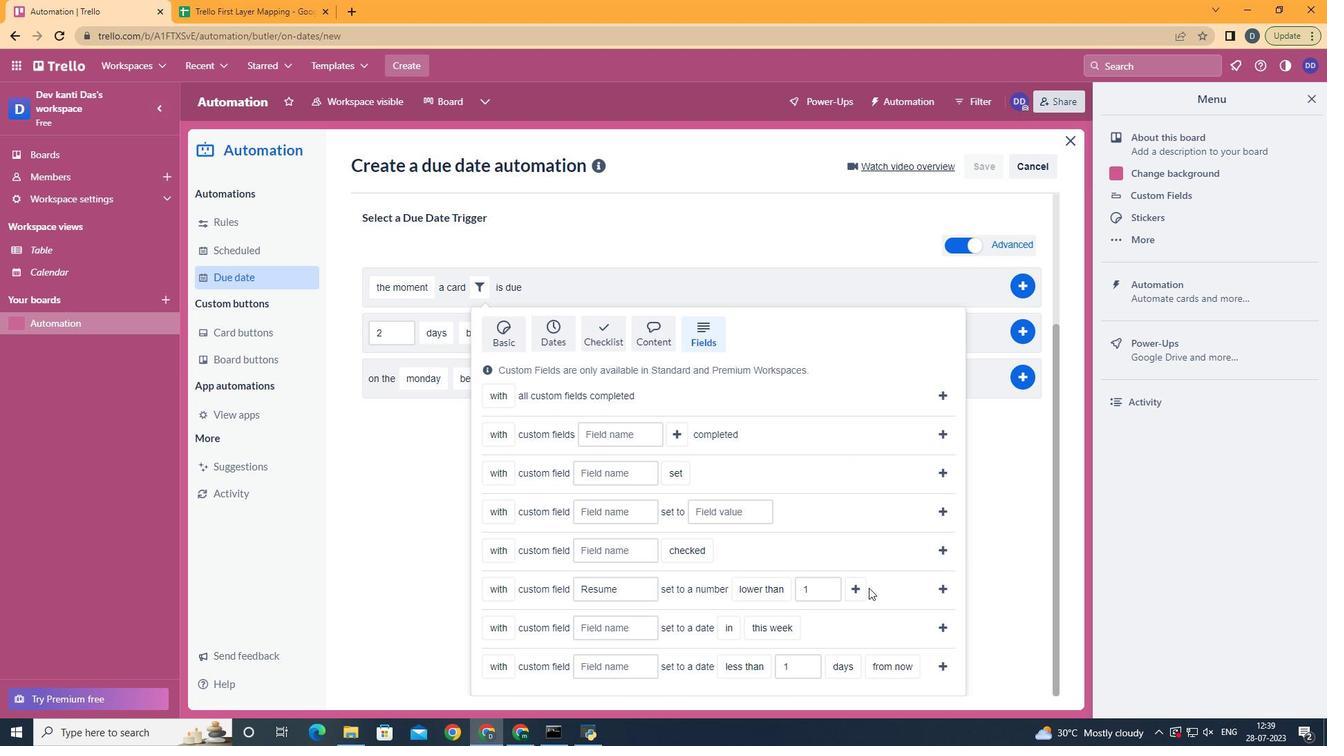 
Action: Mouse pressed left at (861, 588)
Screenshot: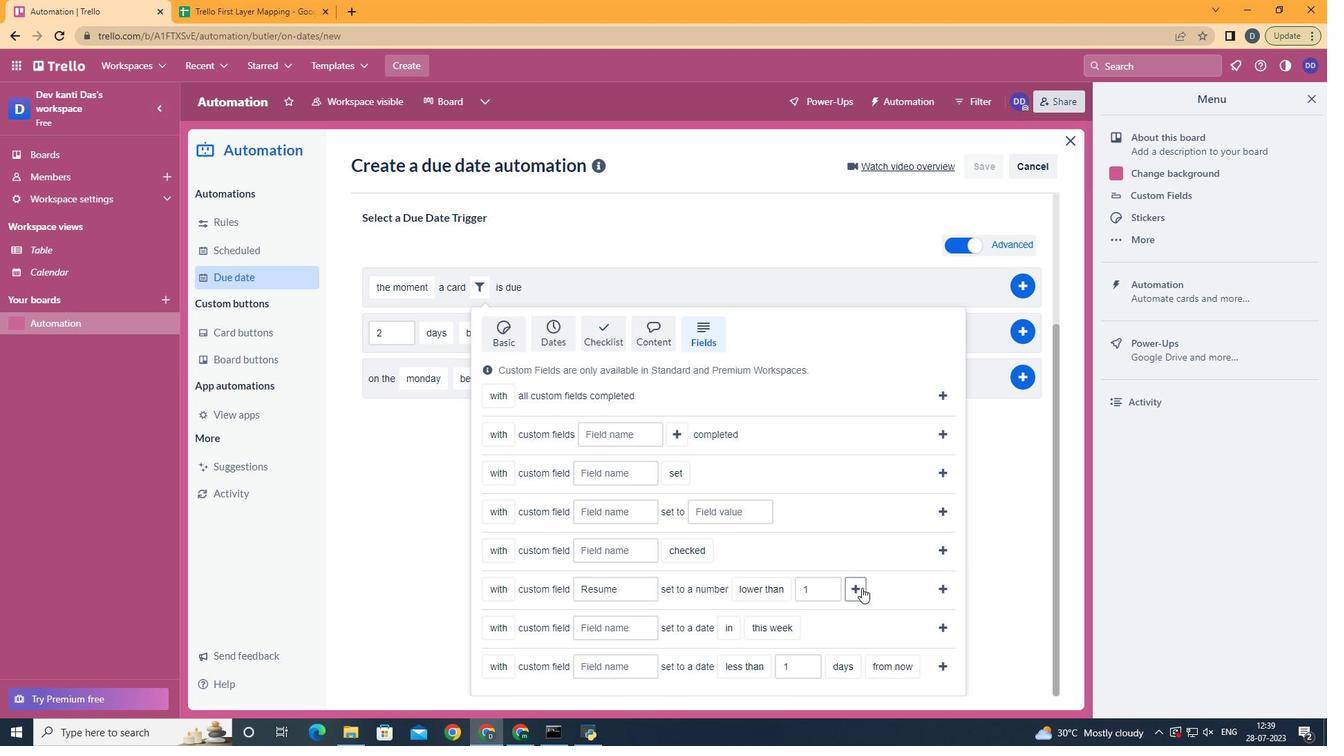 
Action: Mouse moved to (566, 562)
Screenshot: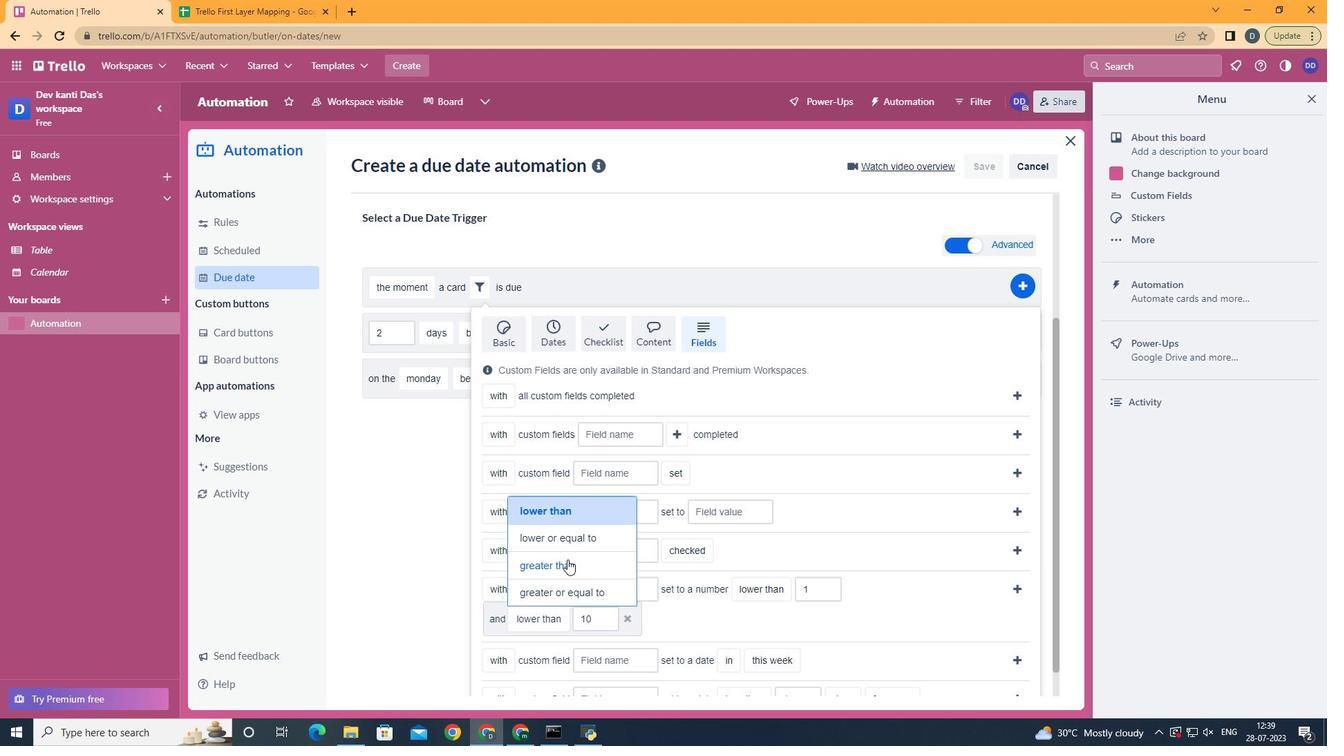 
Action: Mouse pressed left at (566, 562)
Screenshot: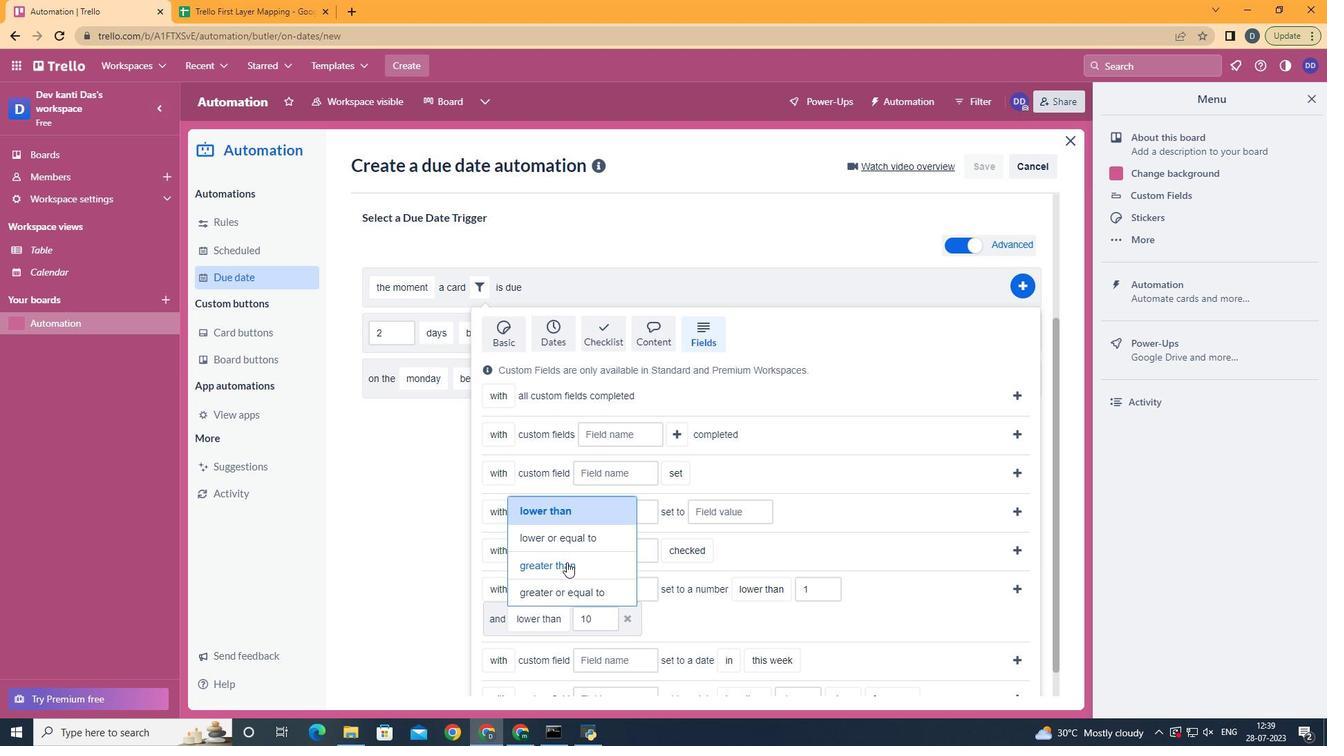 
Action: Mouse moved to (1014, 588)
Screenshot: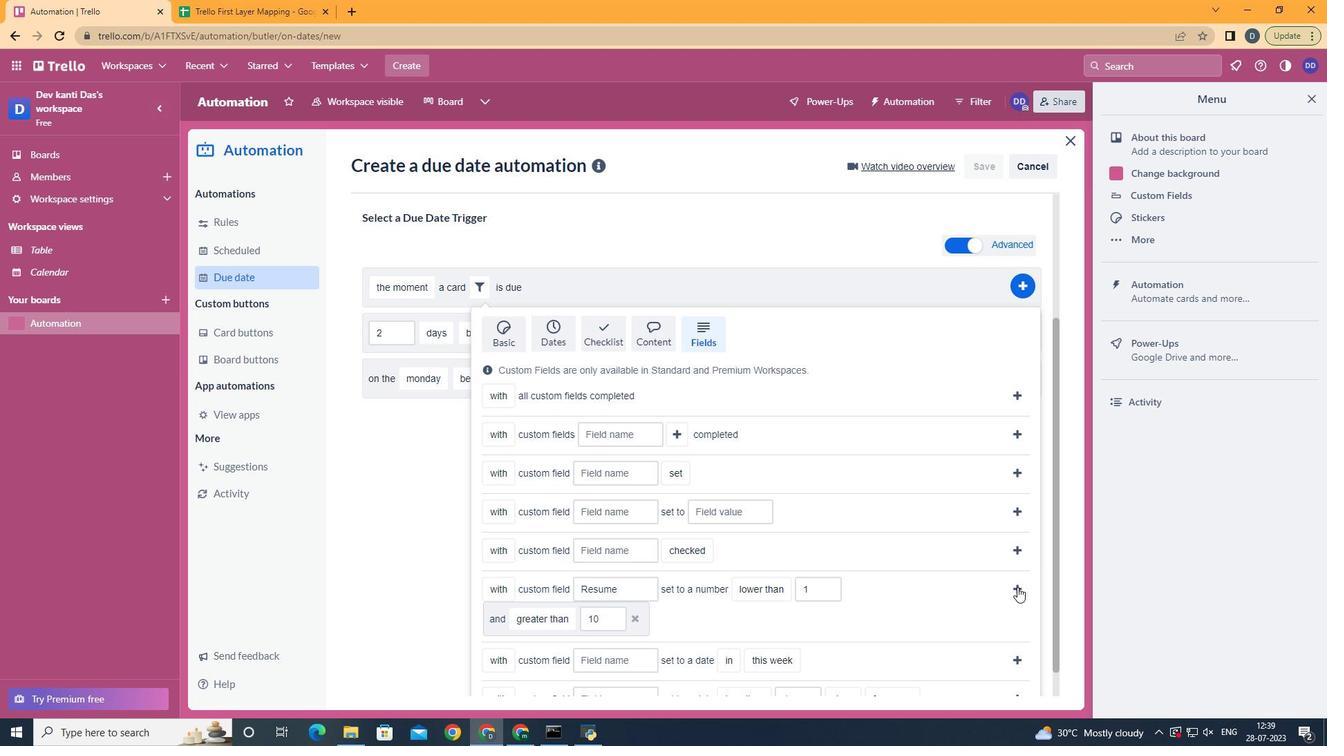 
Action: Mouse pressed left at (1014, 588)
Screenshot: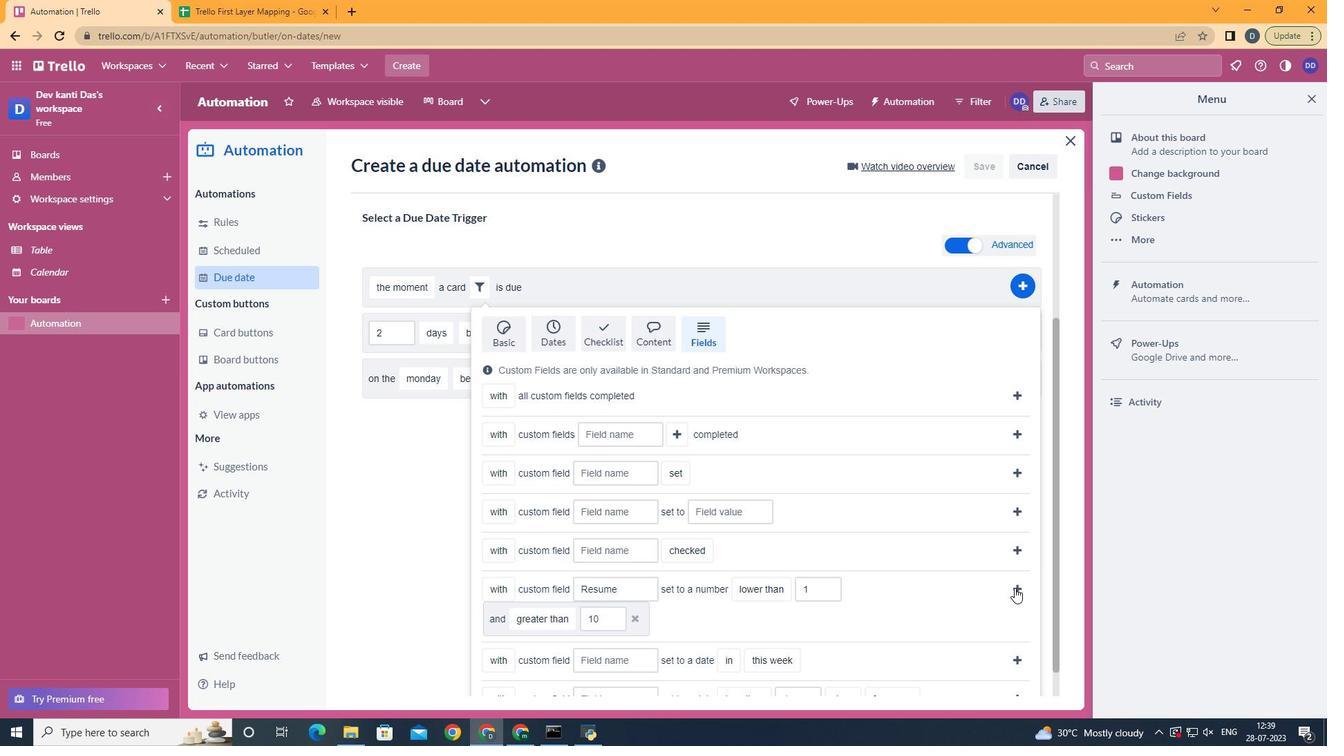 
